 Task: Look for space in Békéscsaba, Hungary from 6th September, 2023 to 10th September, 2023 for 1 adult in price range Rs.9000 to Rs.17000. Place can be private room with 1  bedroom having 1 bed and 1 bathroom. Property type can be house, flat, guest house, hotel. Booking option can be shelf check-in. Required host language is English.
Action: Mouse moved to (428, 80)
Screenshot: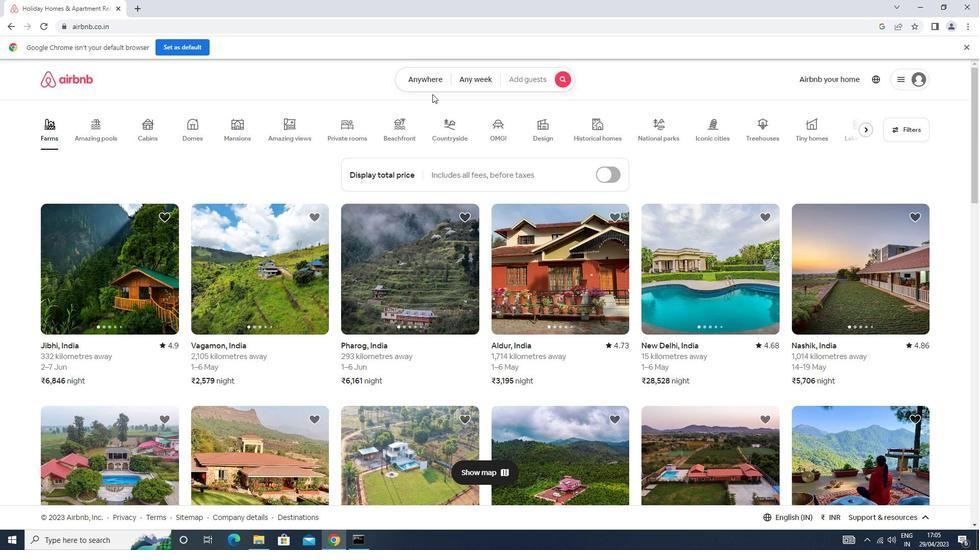 
Action: Mouse pressed left at (428, 80)
Screenshot: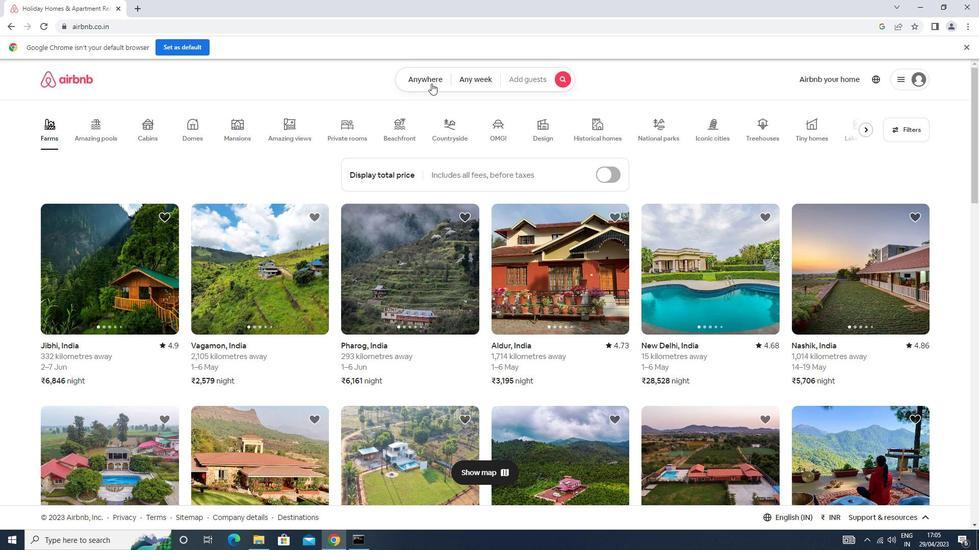 
Action: Mouse moved to (386, 122)
Screenshot: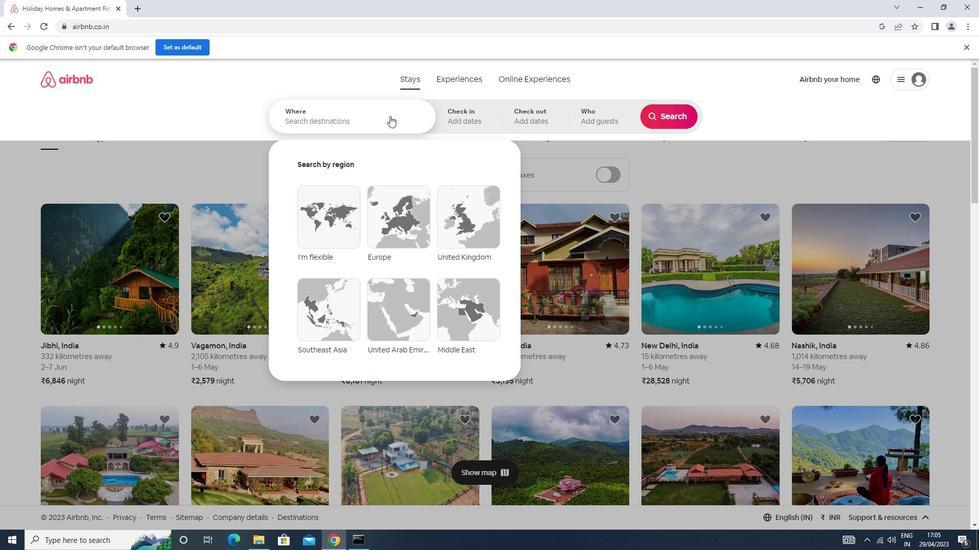 
Action: Mouse pressed left at (386, 122)
Screenshot: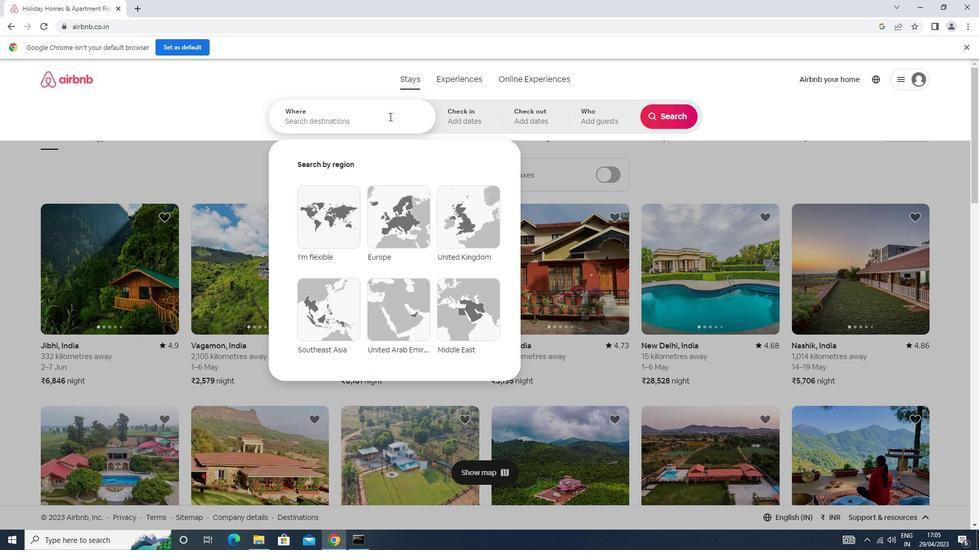 
Action: Mouse moved to (386, 123)
Screenshot: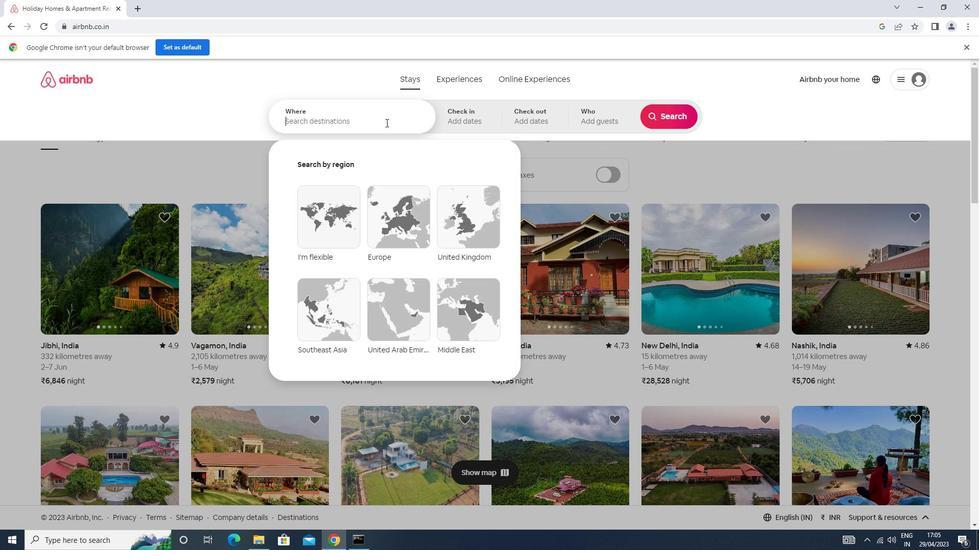 
Action: Key pressed <Key.caps_lock>b<Key.caps_lock>ekescsaba<Key.enter>
Screenshot: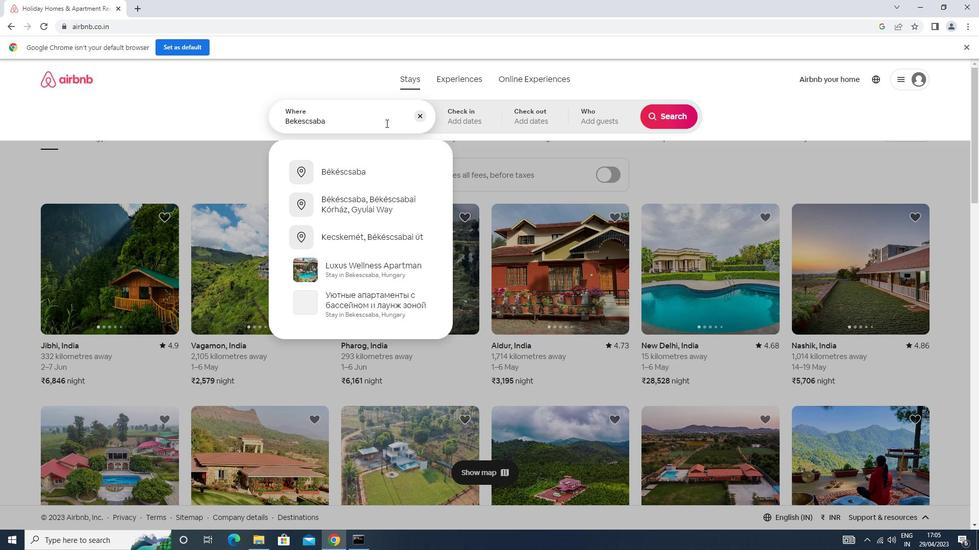 
Action: Mouse moved to (668, 195)
Screenshot: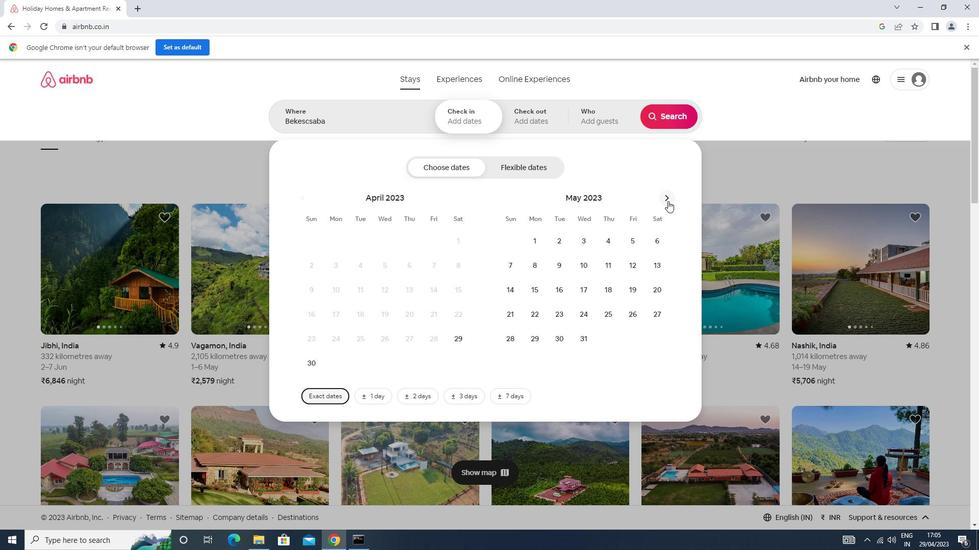 
Action: Mouse pressed left at (668, 195)
Screenshot: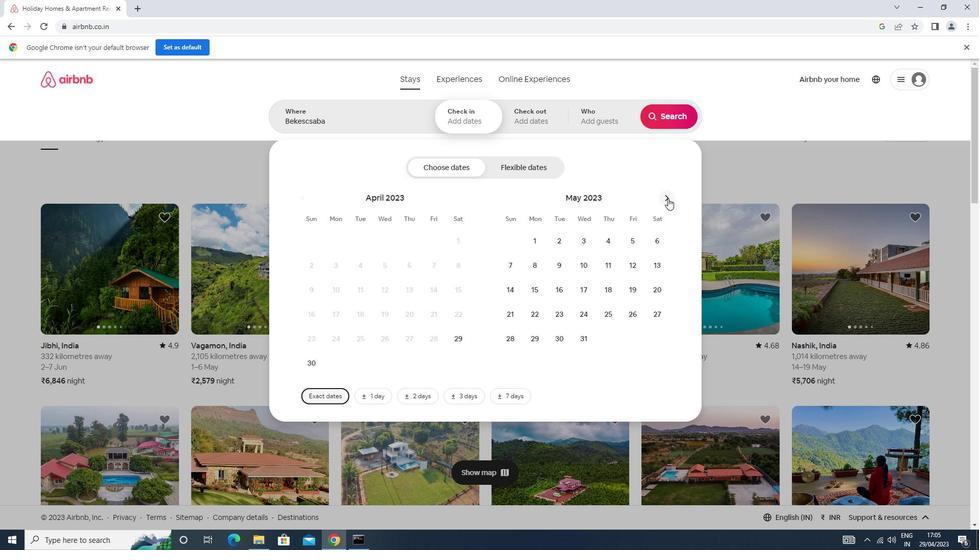 
Action: Mouse moved to (668, 195)
Screenshot: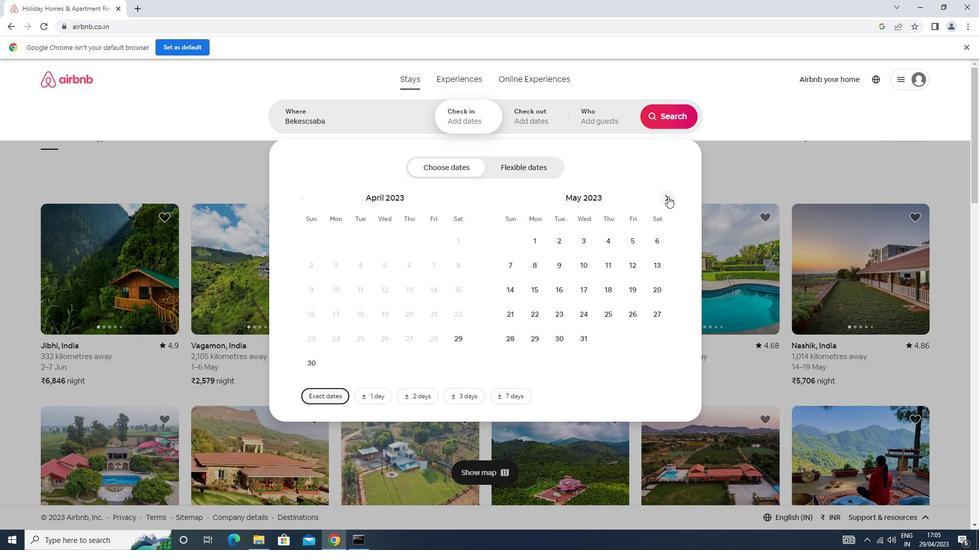 
Action: Mouse pressed left at (668, 195)
Screenshot: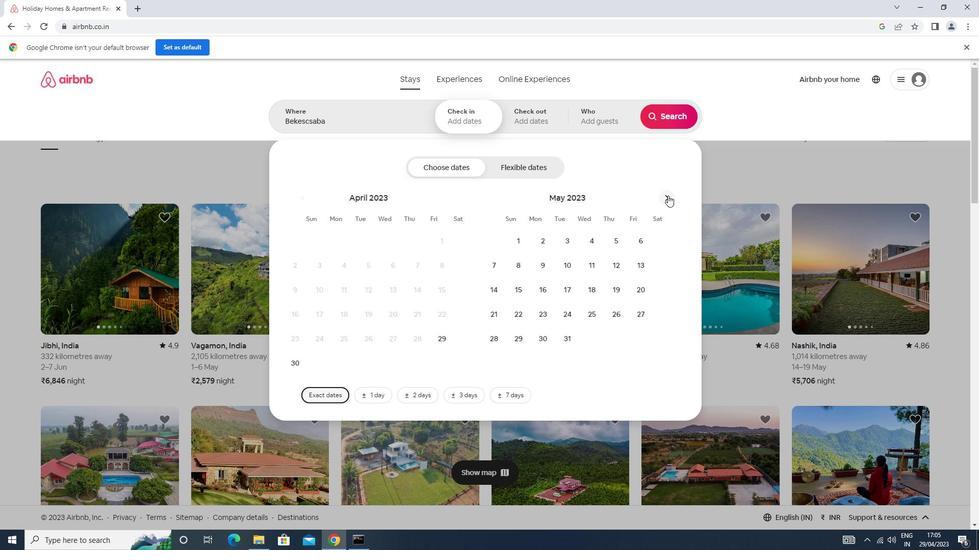 
Action: Mouse moved to (668, 196)
Screenshot: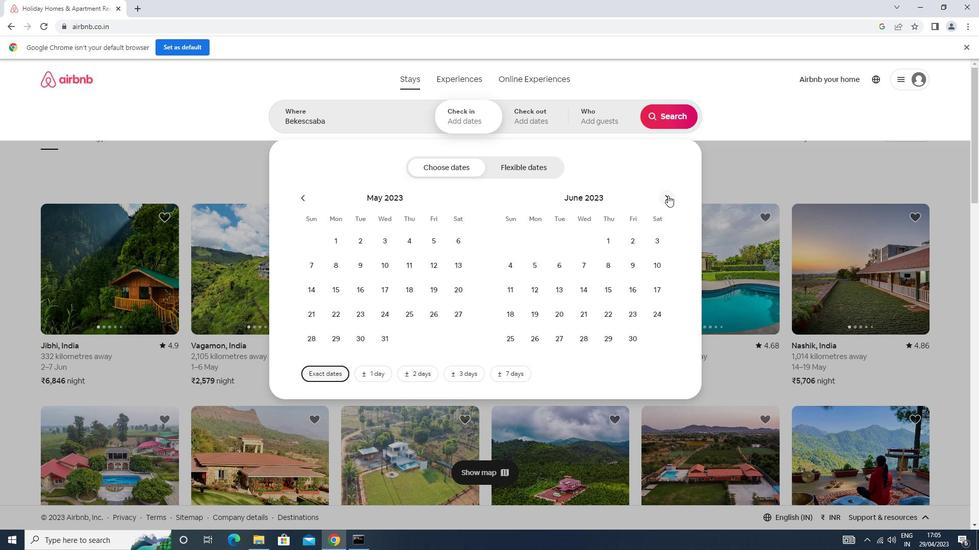 
Action: Mouse pressed left at (668, 196)
Screenshot: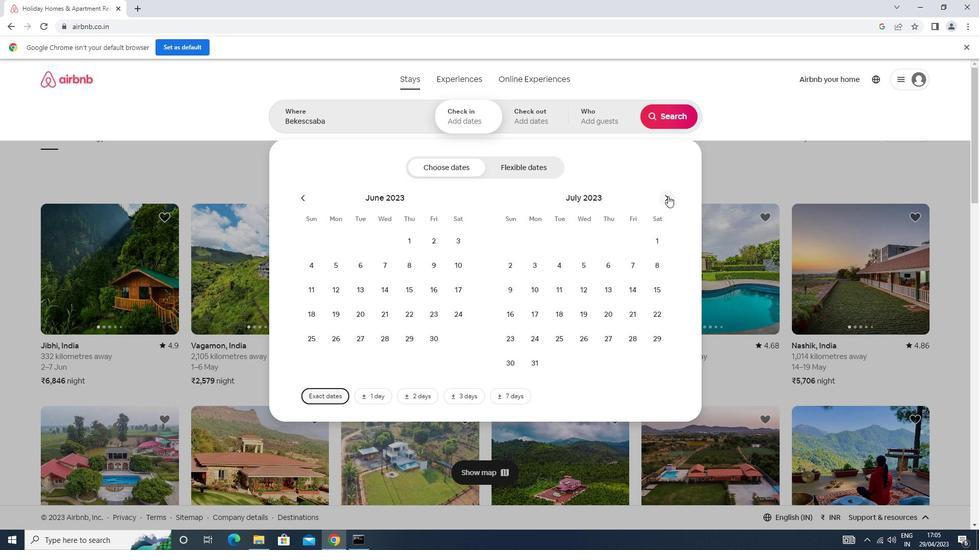 
Action: Mouse pressed left at (668, 196)
Screenshot: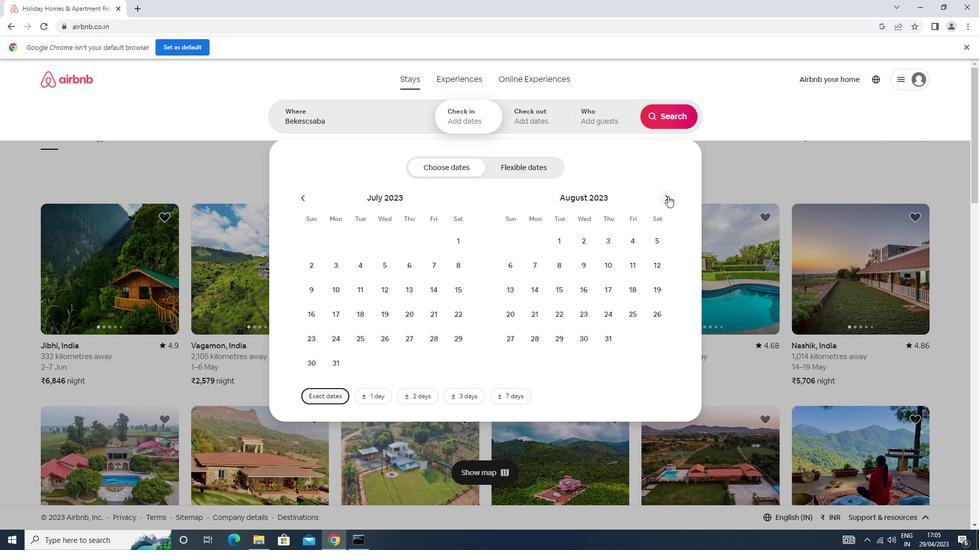 
Action: Mouse moved to (588, 264)
Screenshot: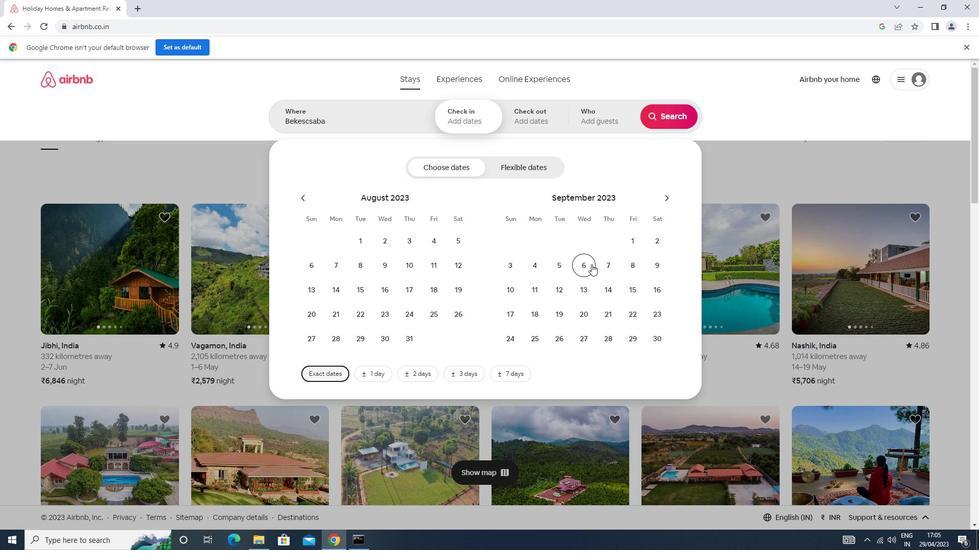 
Action: Mouse pressed left at (588, 264)
Screenshot: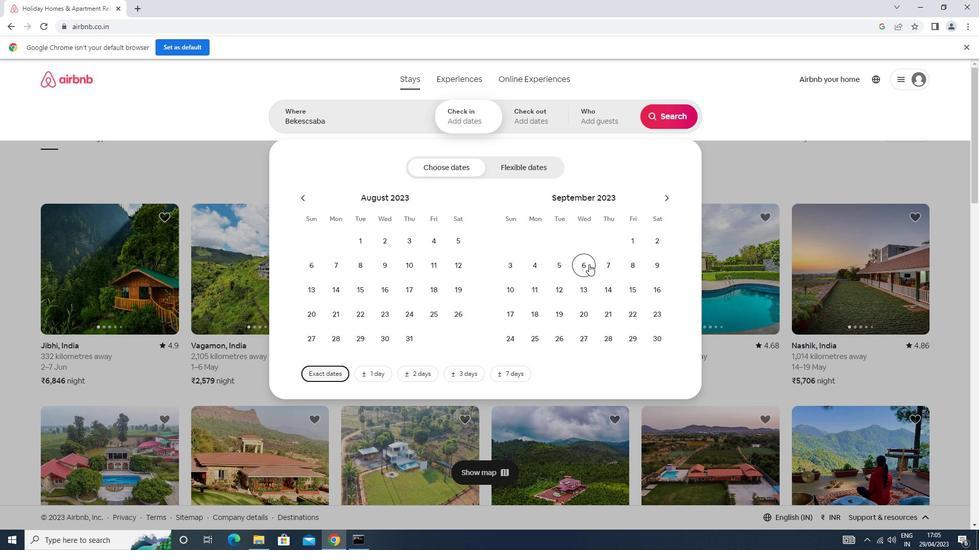 
Action: Mouse moved to (509, 290)
Screenshot: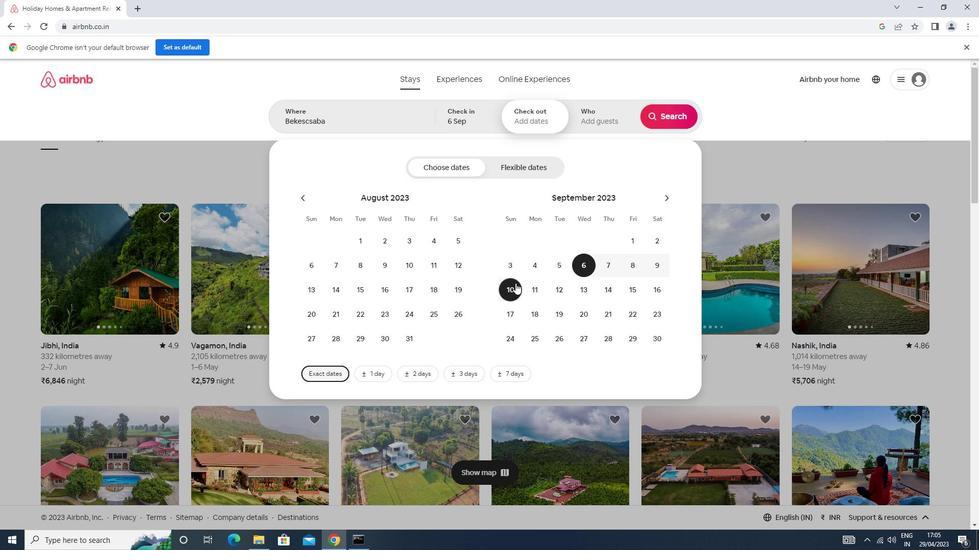 
Action: Mouse pressed left at (509, 290)
Screenshot: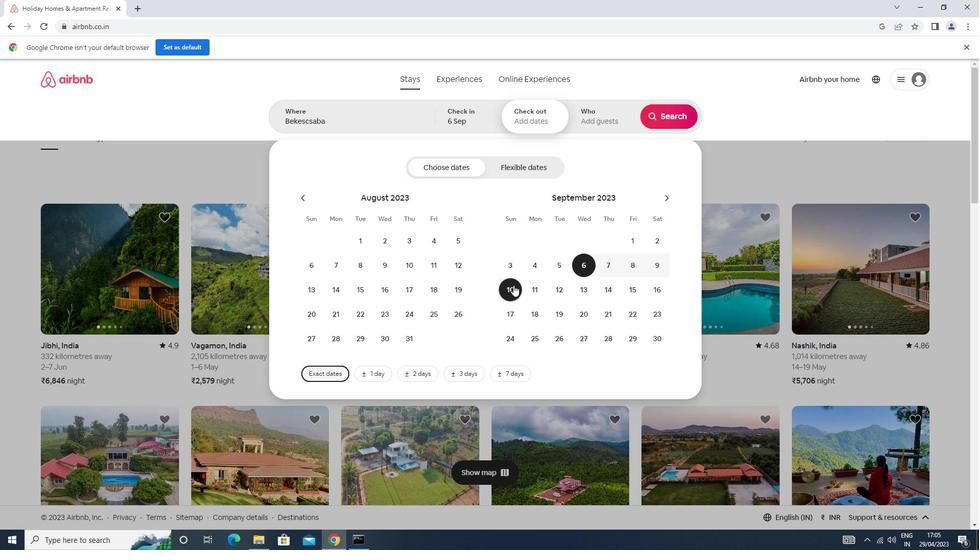 
Action: Mouse moved to (591, 123)
Screenshot: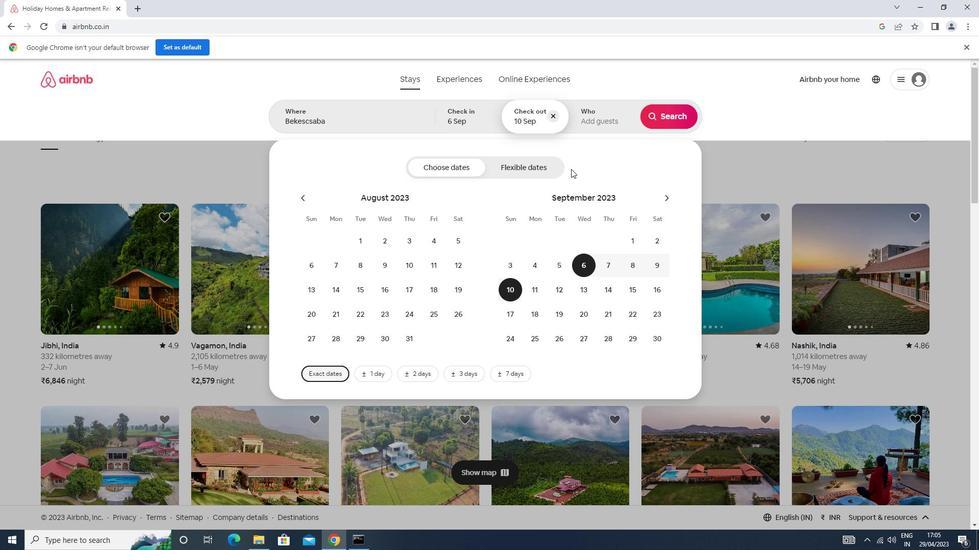 
Action: Mouse pressed left at (591, 123)
Screenshot: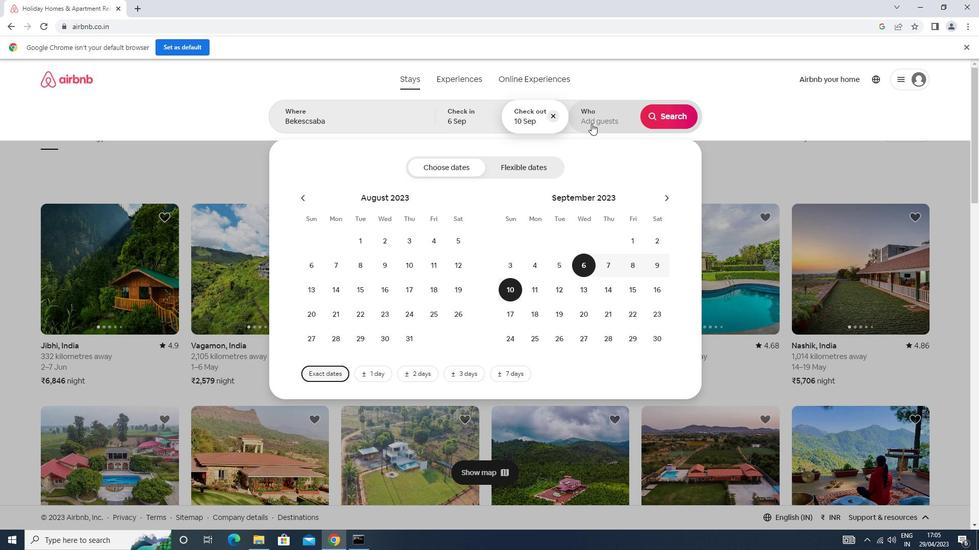 
Action: Mouse moved to (673, 168)
Screenshot: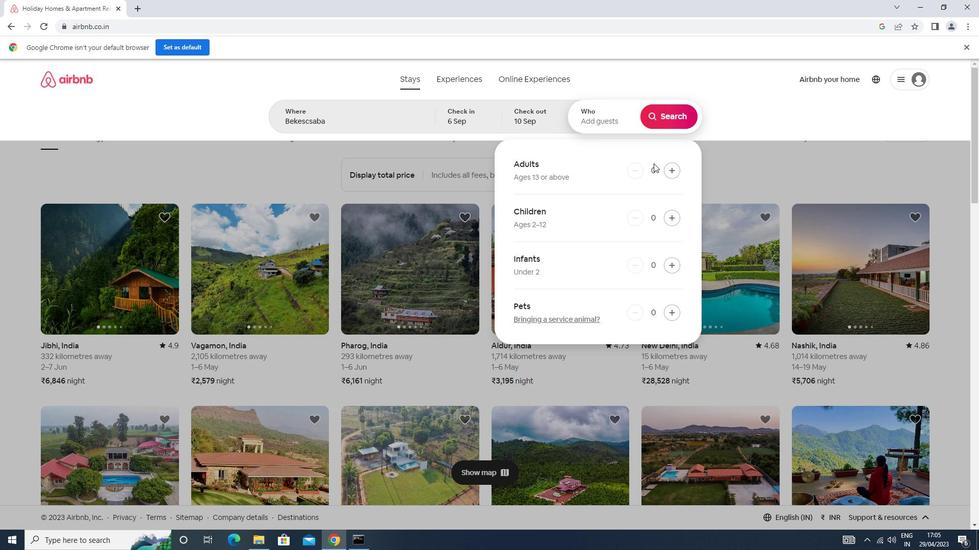 
Action: Mouse pressed left at (673, 168)
Screenshot: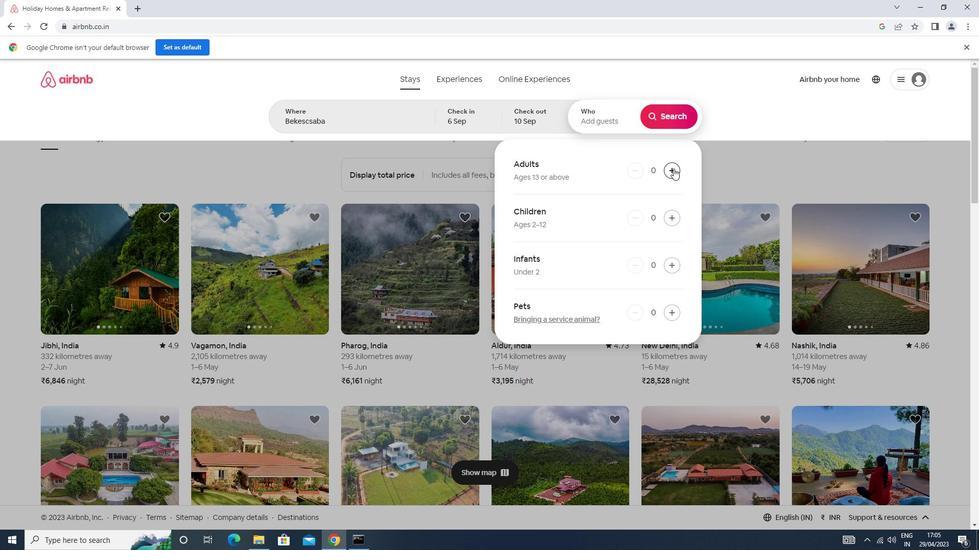 
Action: Mouse moved to (676, 115)
Screenshot: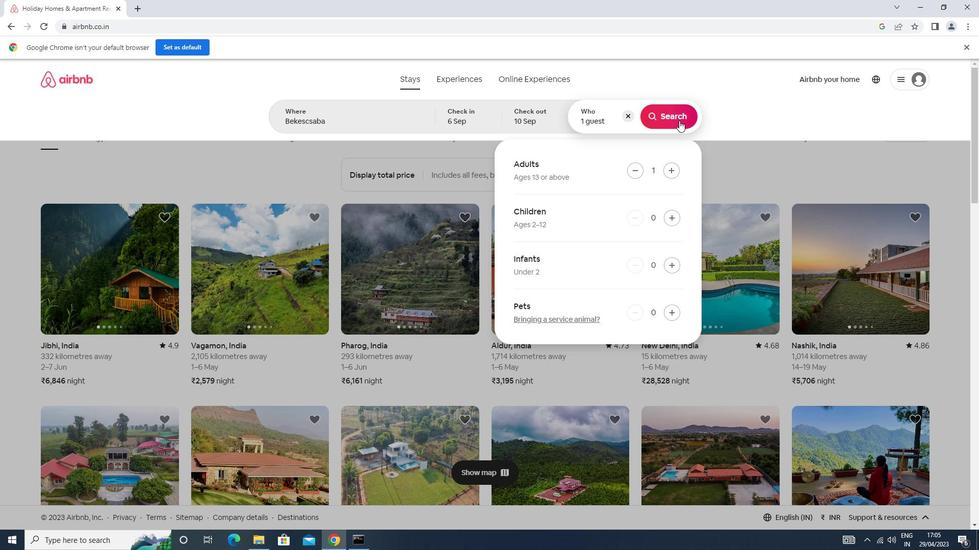 
Action: Mouse pressed left at (676, 115)
Screenshot: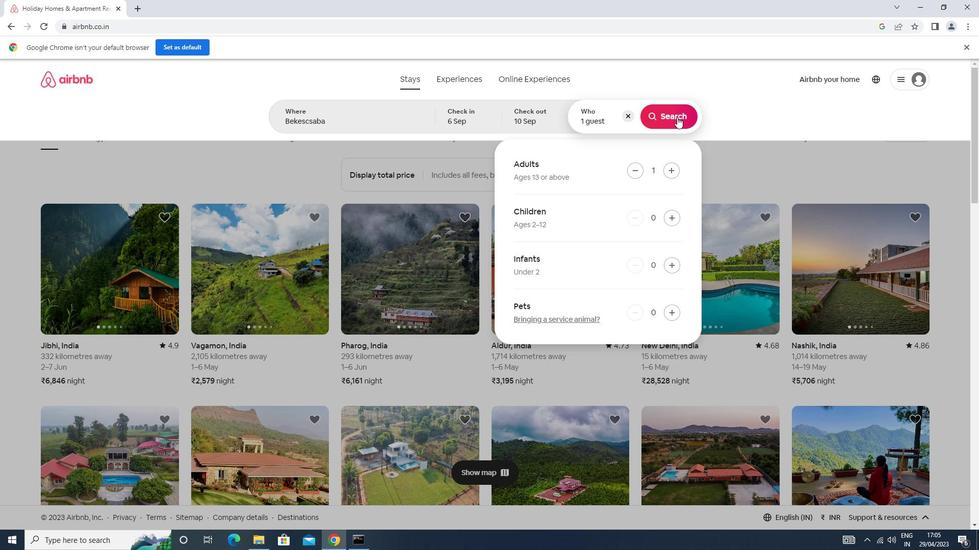 
Action: Mouse moved to (929, 117)
Screenshot: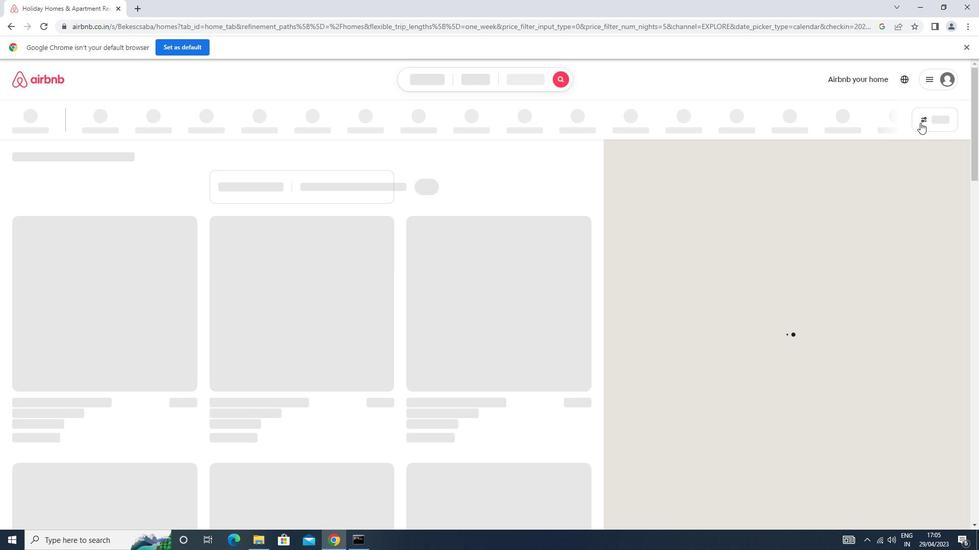 
Action: Mouse pressed left at (929, 117)
Screenshot: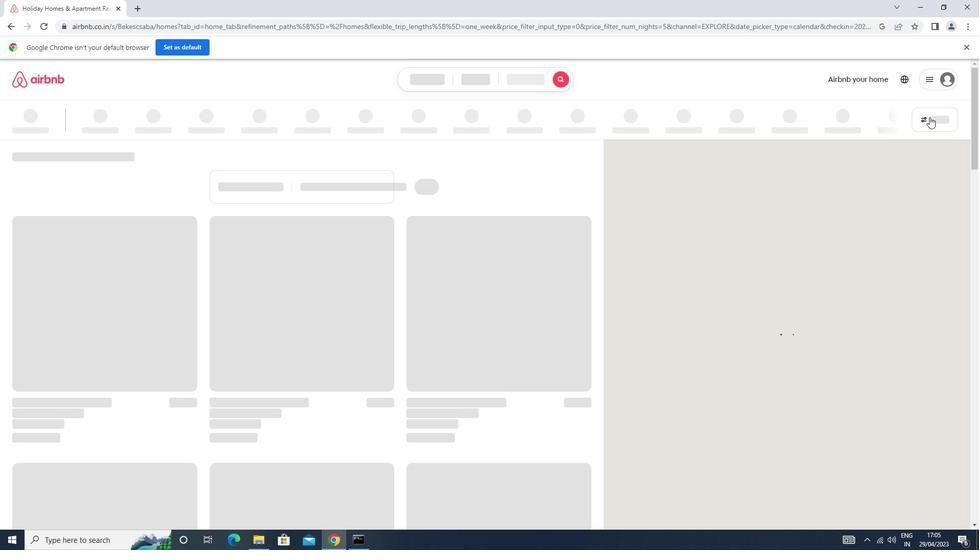 
Action: Mouse pressed left at (929, 117)
Screenshot: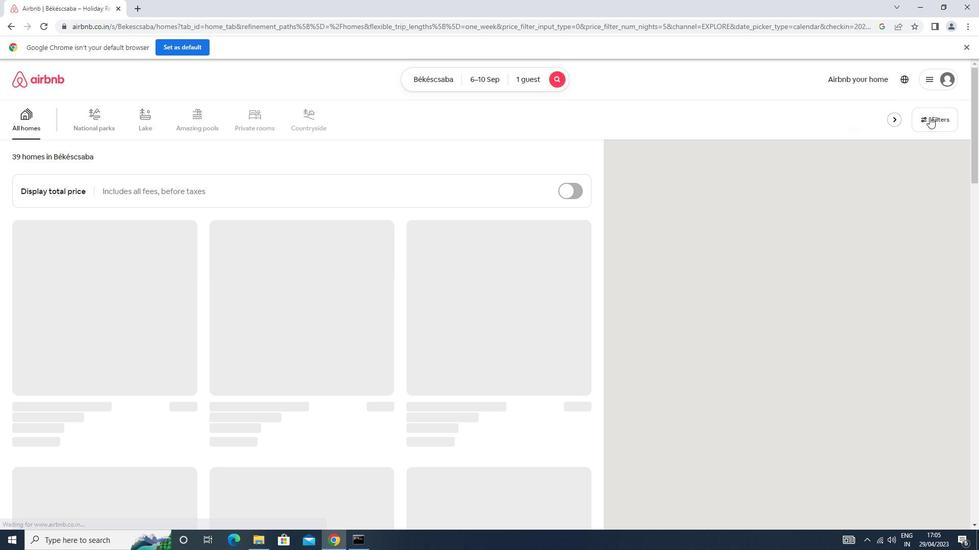 
Action: Mouse moved to (408, 245)
Screenshot: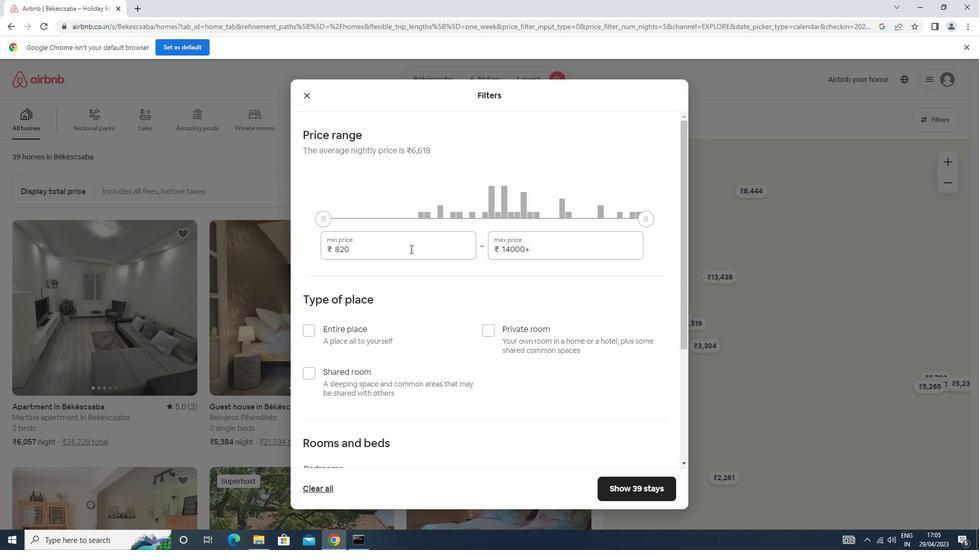 
Action: Mouse pressed left at (408, 245)
Screenshot: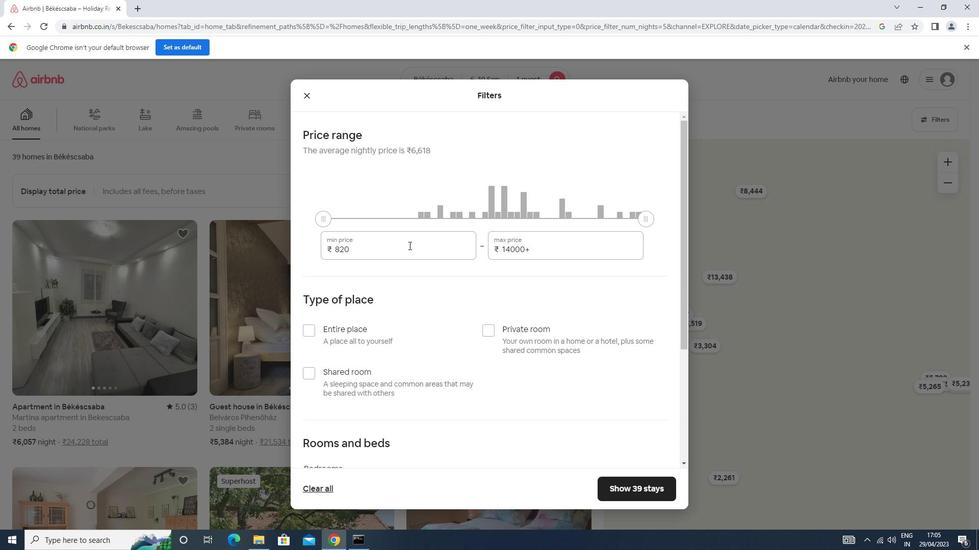 
Action: Key pressed <Key.backspace><Key.backspace><Key.backspace><Key.backspace><Key.backspace><Key.backspace><Key.backspace><Key.backspace>9000<Key.tab>19<Key.backspace>7000
Screenshot: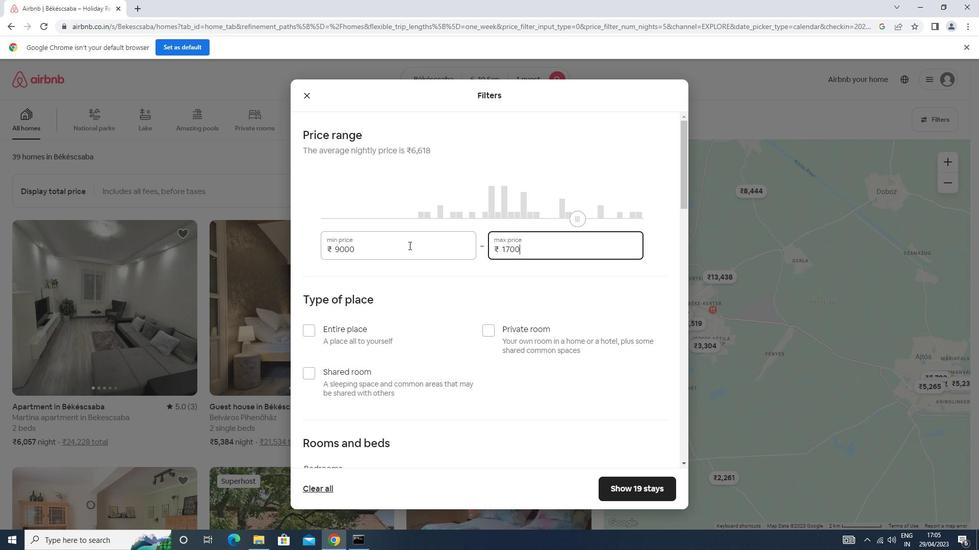 
Action: Mouse scrolled (408, 245) with delta (0, 0)
Screenshot: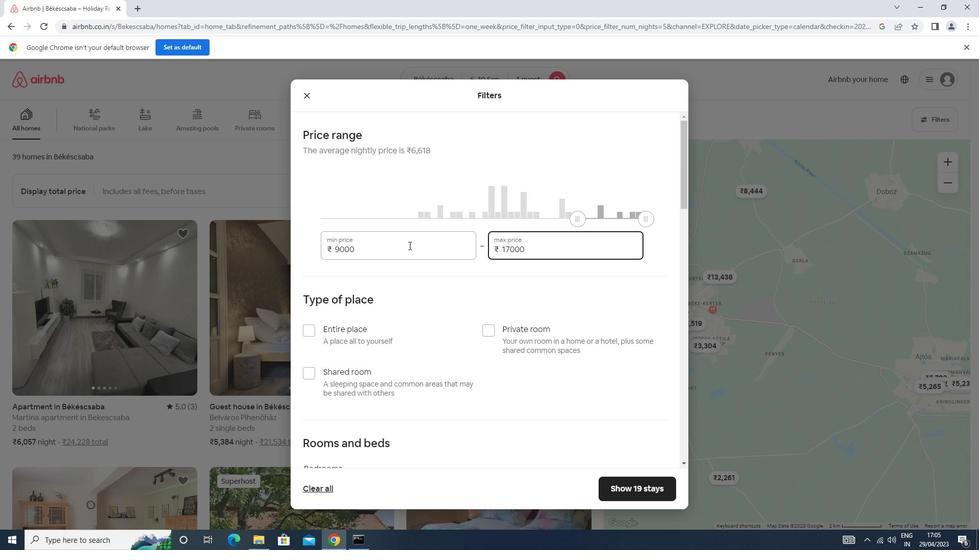 
Action: Mouse scrolled (408, 245) with delta (0, 0)
Screenshot: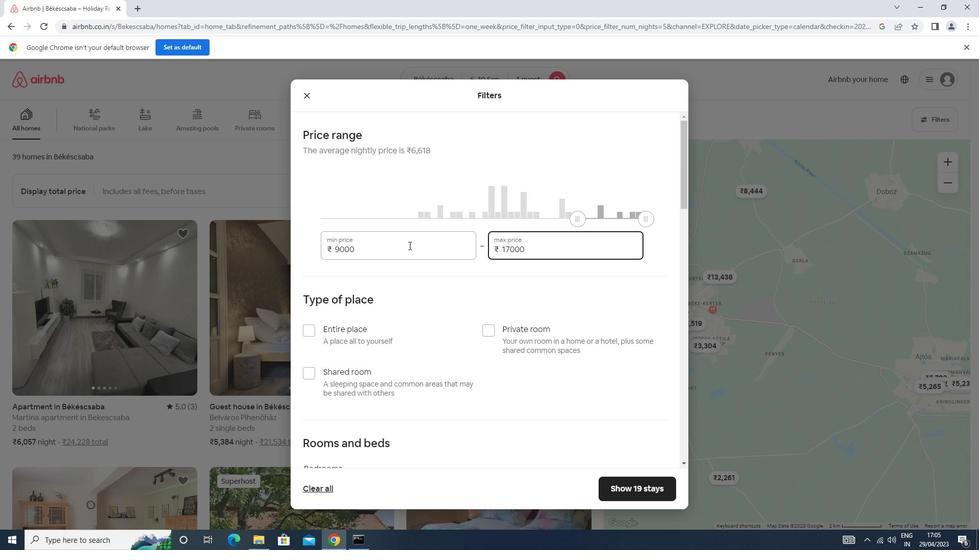 
Action: Mouse moved to (496, 223)
Screenshot: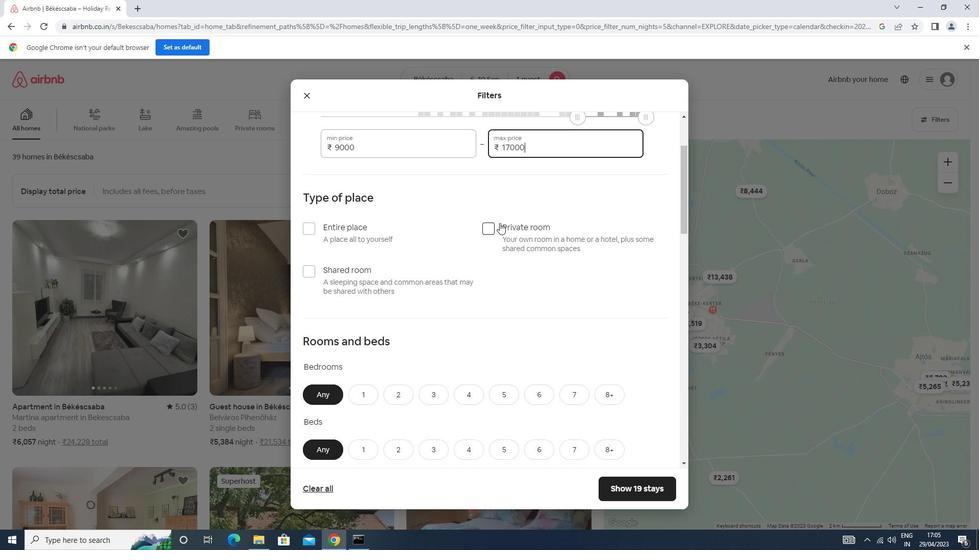 
Action: Mouse pressed left at (496, 223)
Screenshot: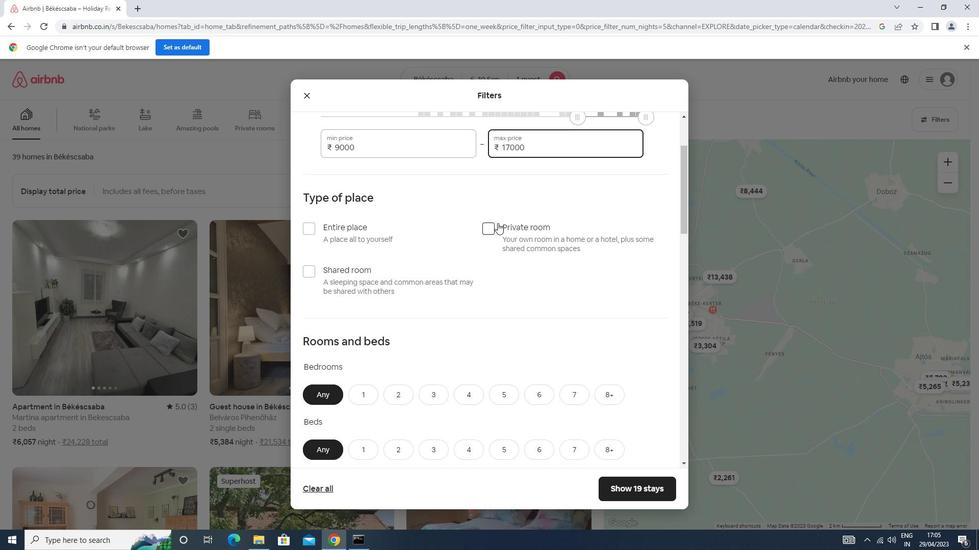 
Action: Mouse moved to (493, 224)
Screenshot: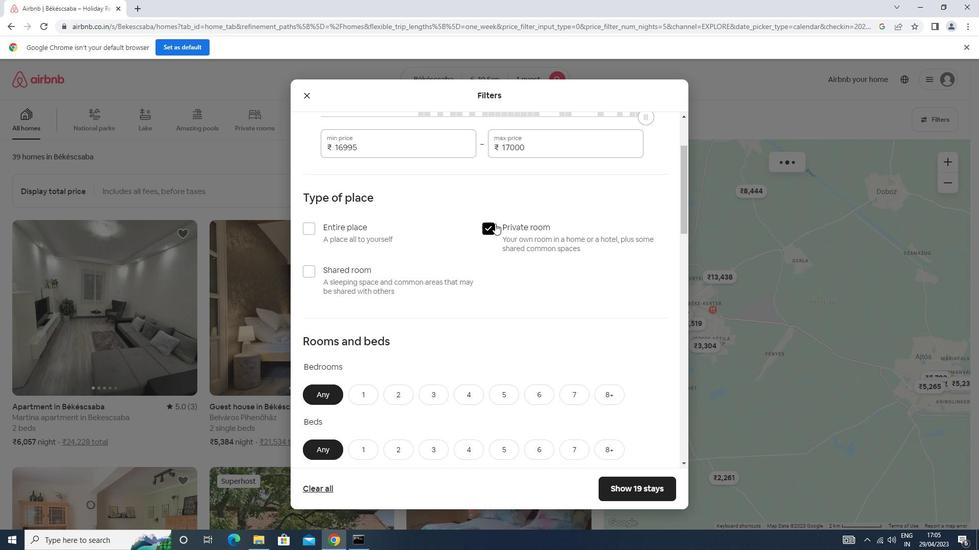 
Action: Mouse scrolled (493, 223) with delta (0, 0)
Screenshot: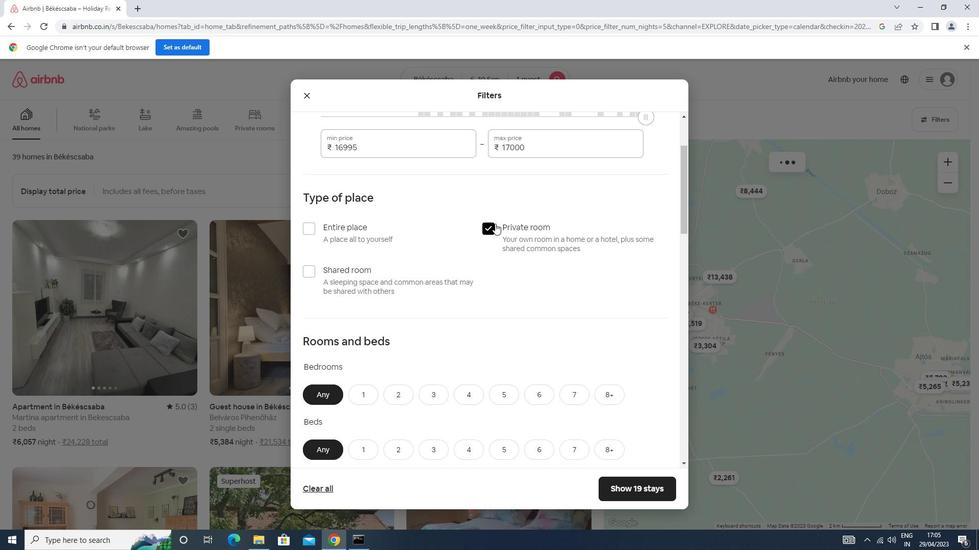 
Action: Mouse moved to (492, 224)
Screenshot: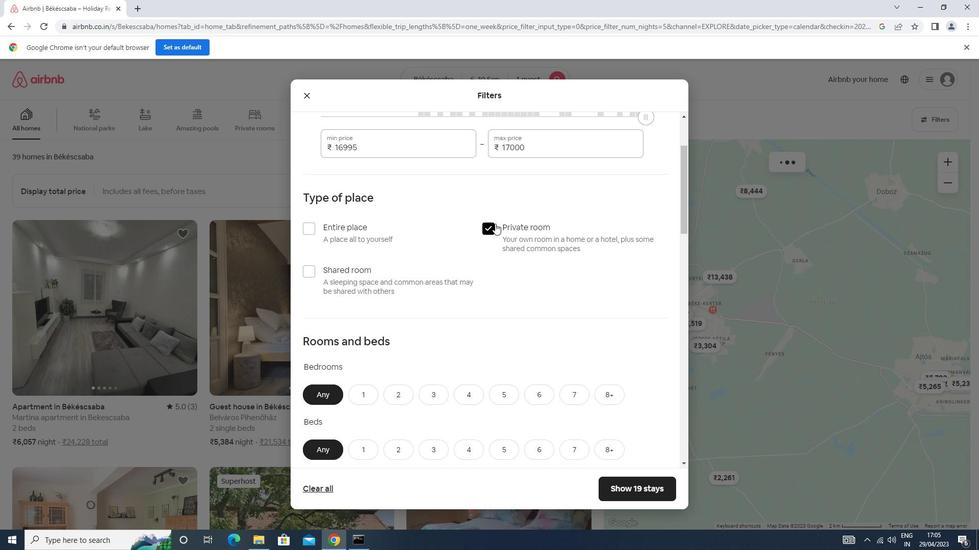 
Action: Mouse scrolled (492, 224) with delta (0, 0)
Screenshot: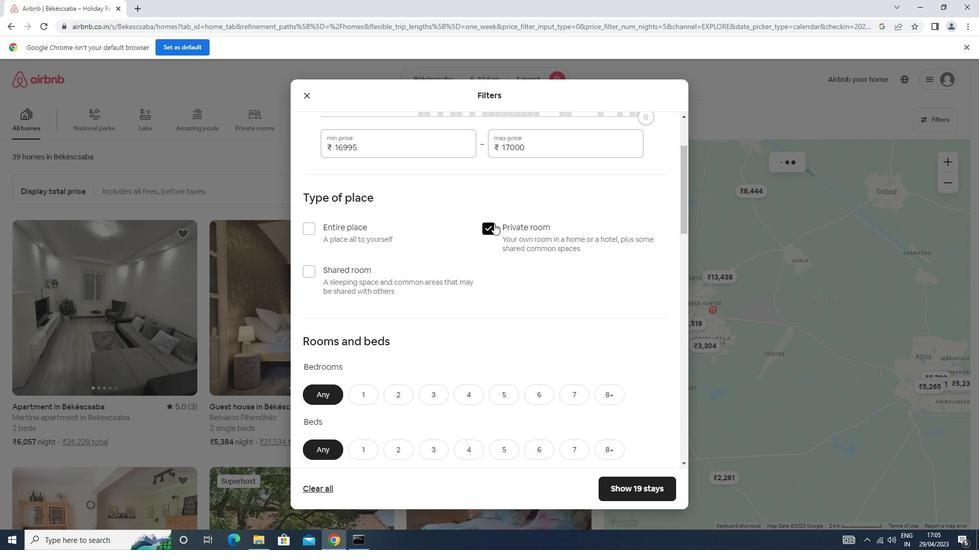 
Action: Mouse moved to (362, 295)
Screenshot: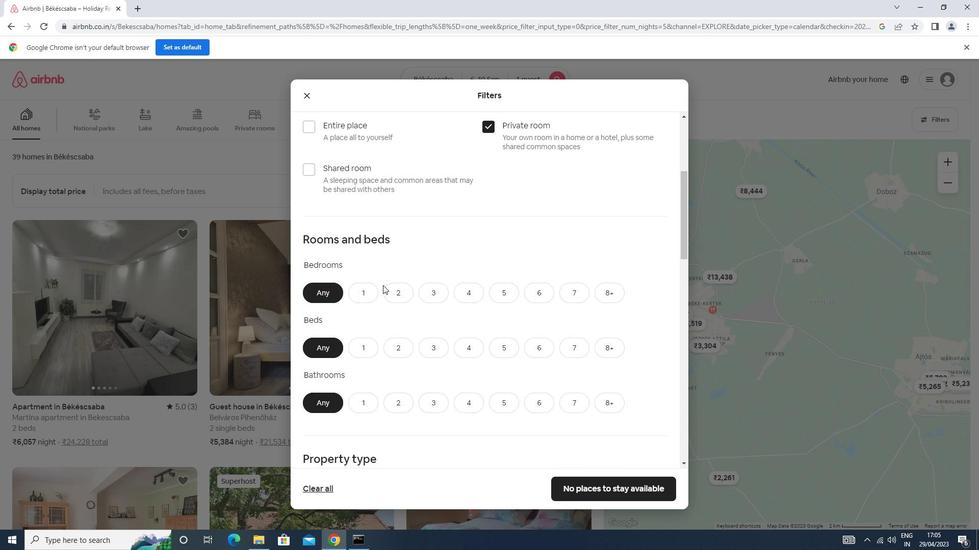 
Action: Mouse pressed left at (362, 295)
Screenshot: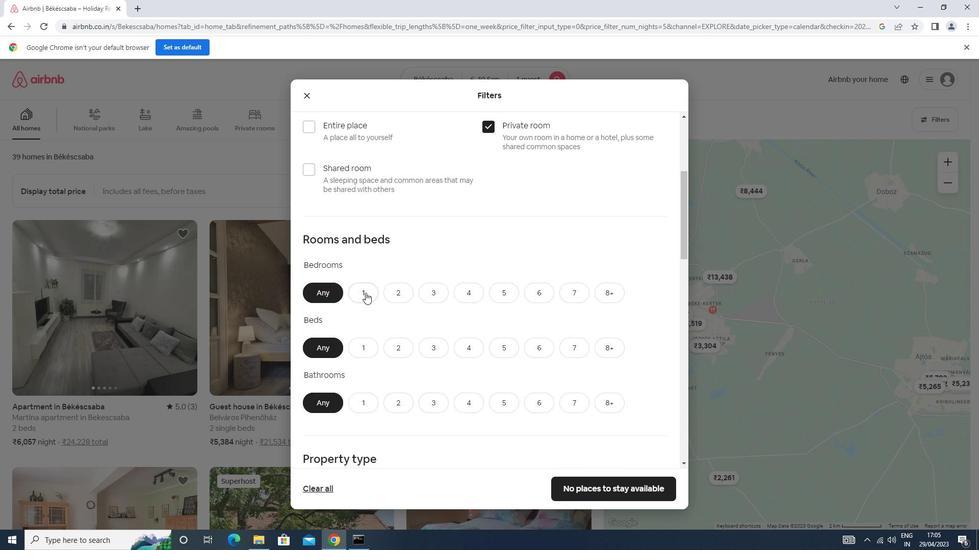 
Action: Mouse moved to (369, 347)
Screenshot: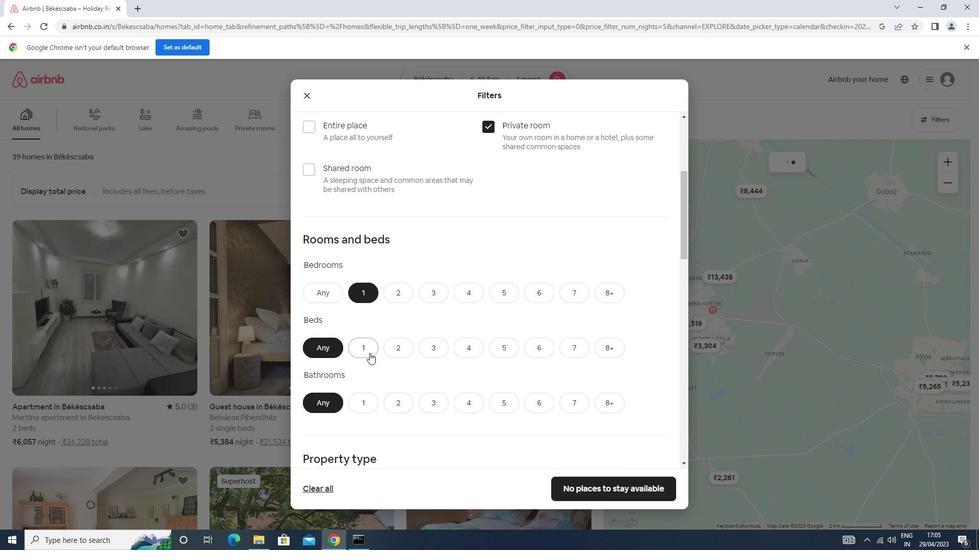 
Action: Mouse pressed left at (369, 347)
Screenshot: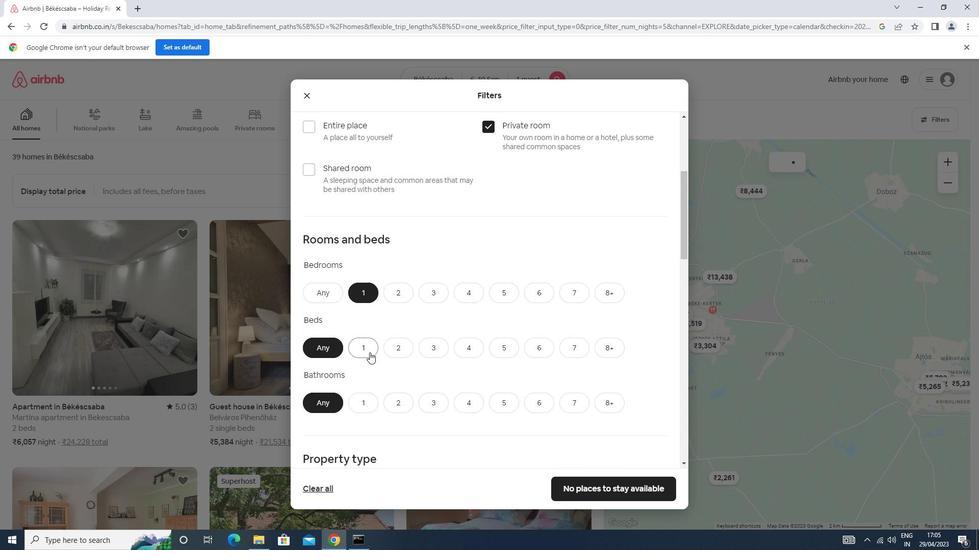 
Action: Mouse moved to (360, 402)
Screenshot: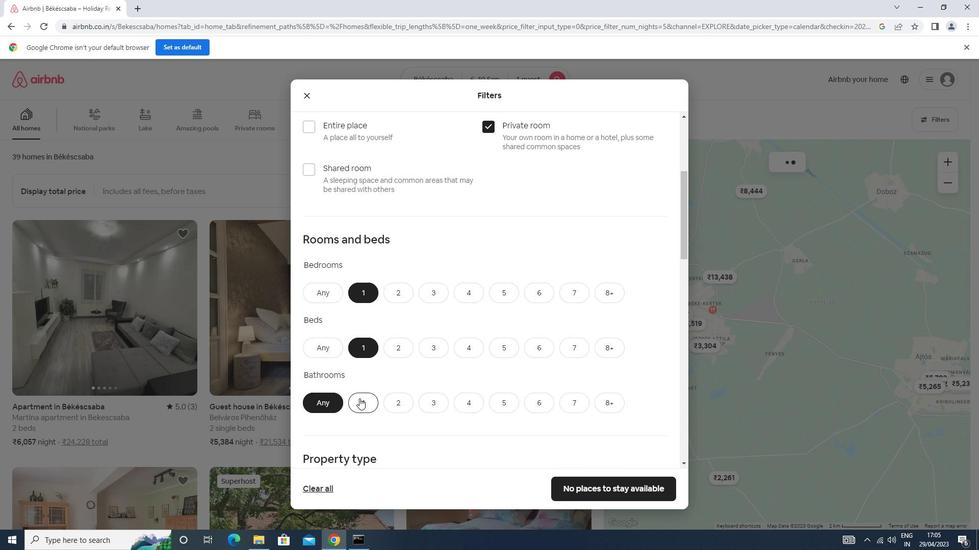 
Action: Mouse pressed left at (360, 402)
Screenshot: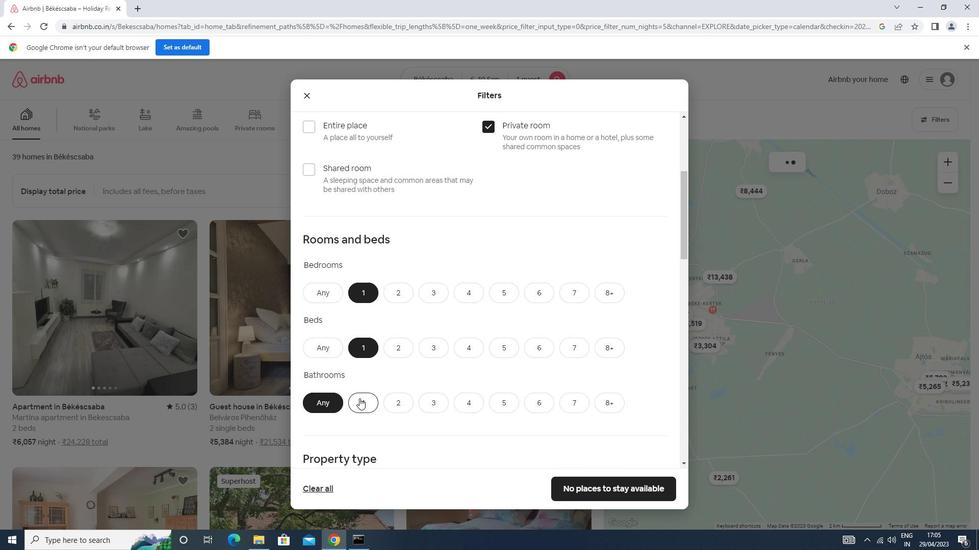 
Action: Mouse moved to (364, 382)
Screenshot: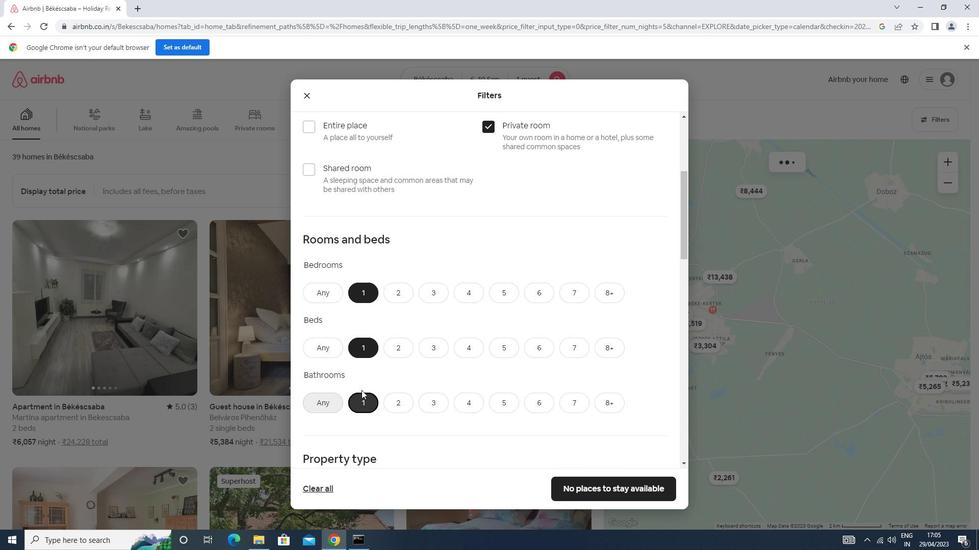 
Action: Mouse scrolled (364, 382) with delta (0, 0)
Screenshot: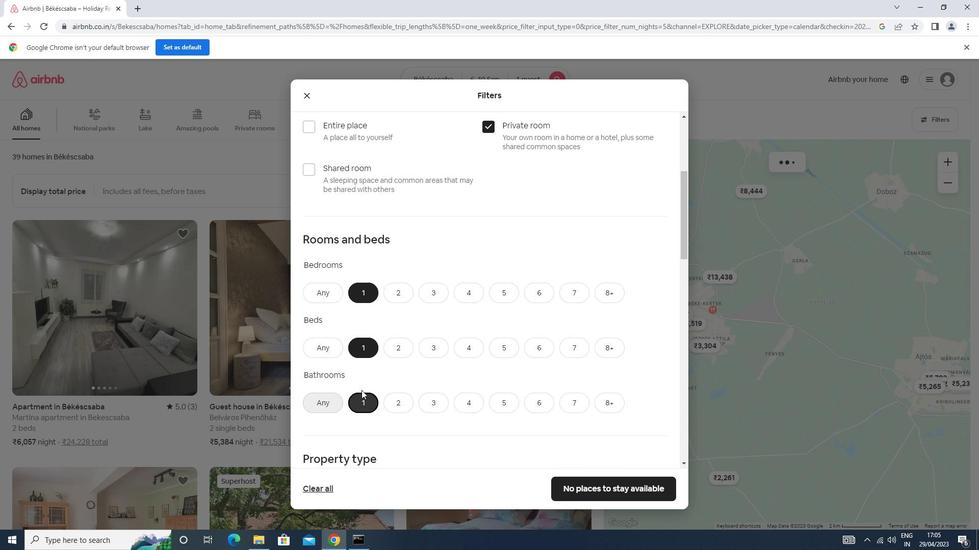 
Action: Mouse moved to (364, 382)
Screenshot: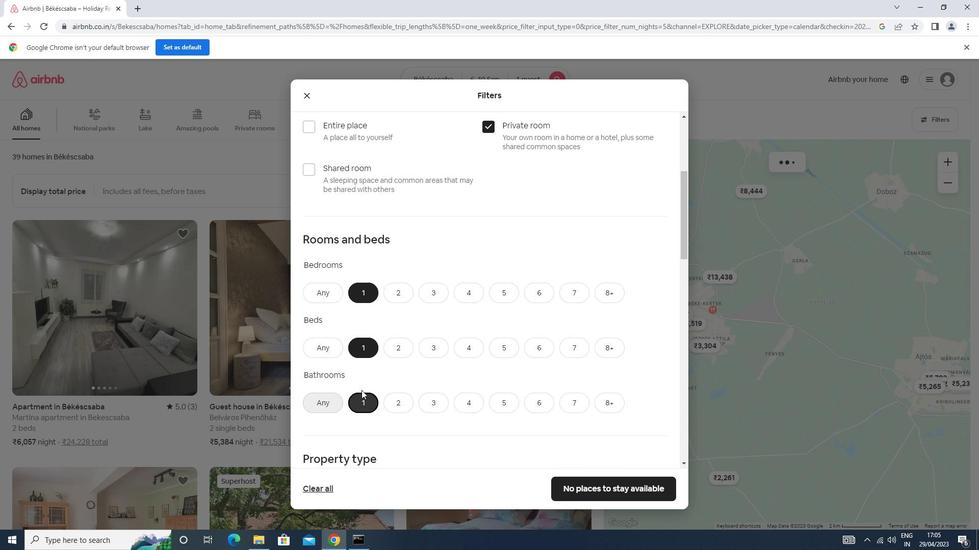
Action: Mouse scrolled (364, 381) with delta (0, 0)
Screenshot: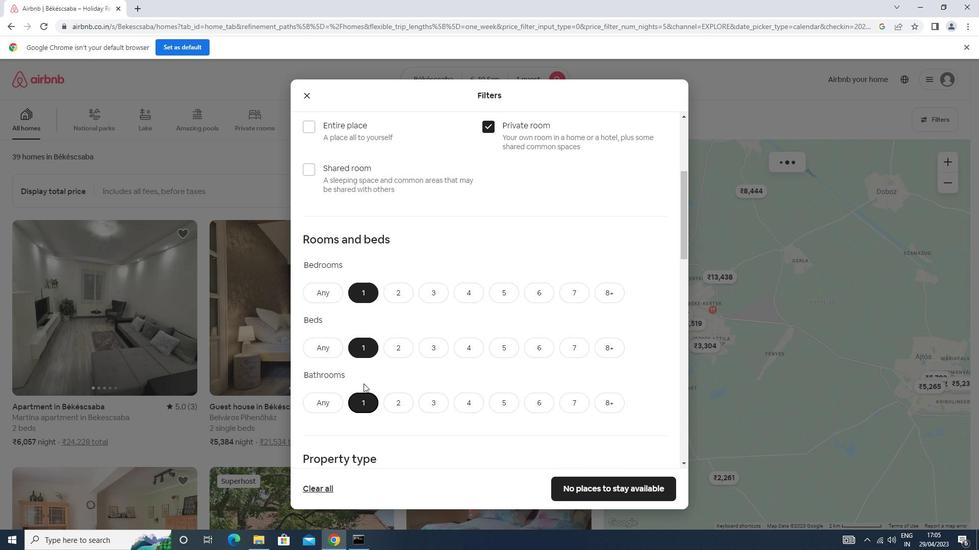 
Action: Mouse moved to (352, 392)
Screenshot: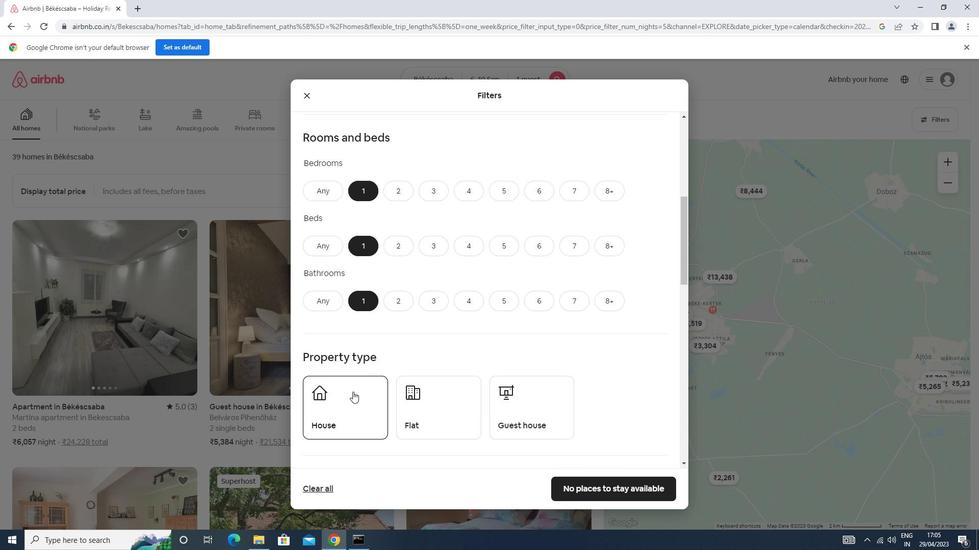 
Action: Mouse pressed left at (352, 392)
Screenshot: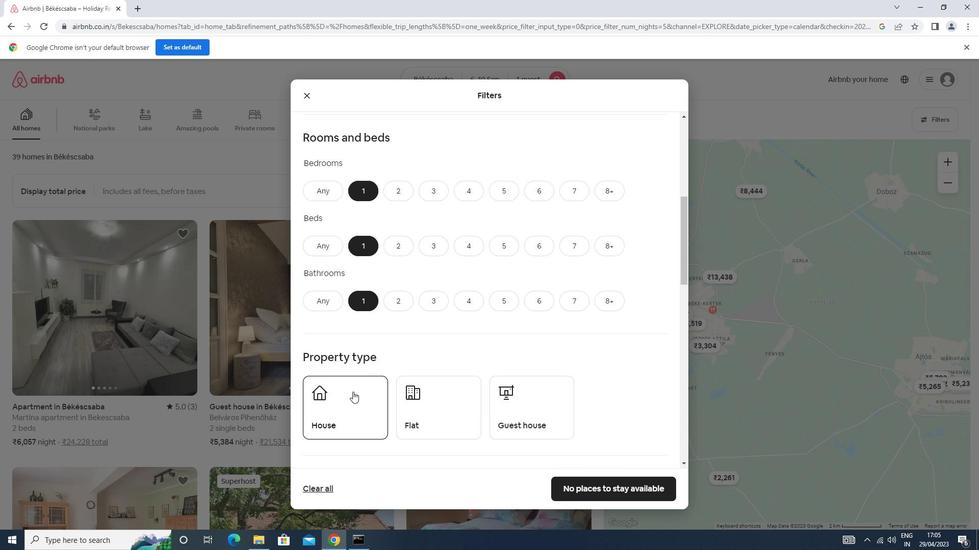 
Action: Mouse moved to (431, 399)
Screenshot: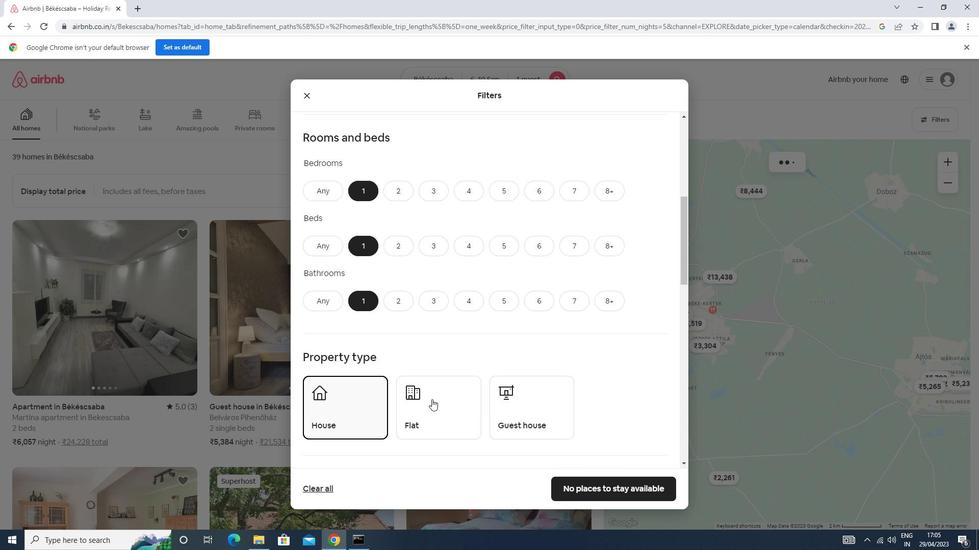 
Action: Mouse pressed left at (431, 399)
Screenshot: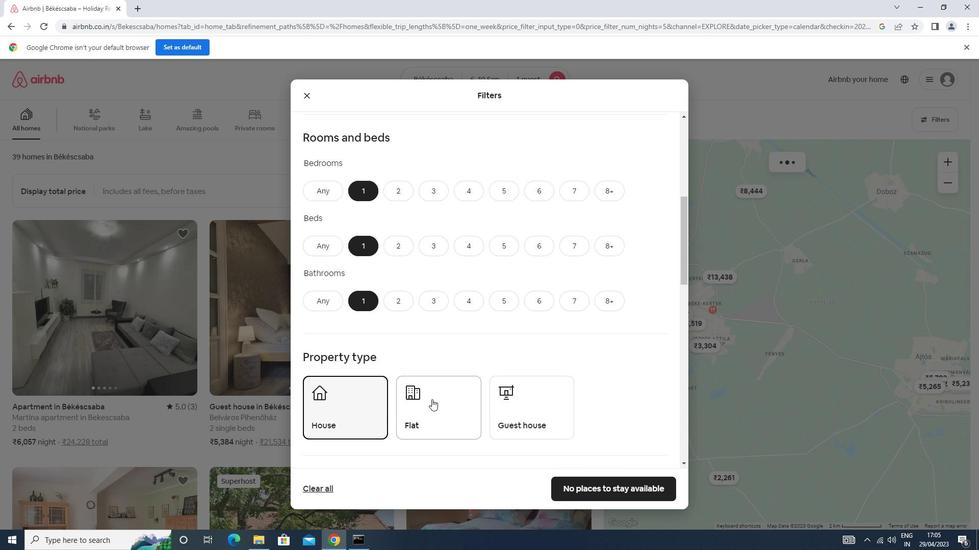
Action: Mouse moved to (514, 401)
Screenshot: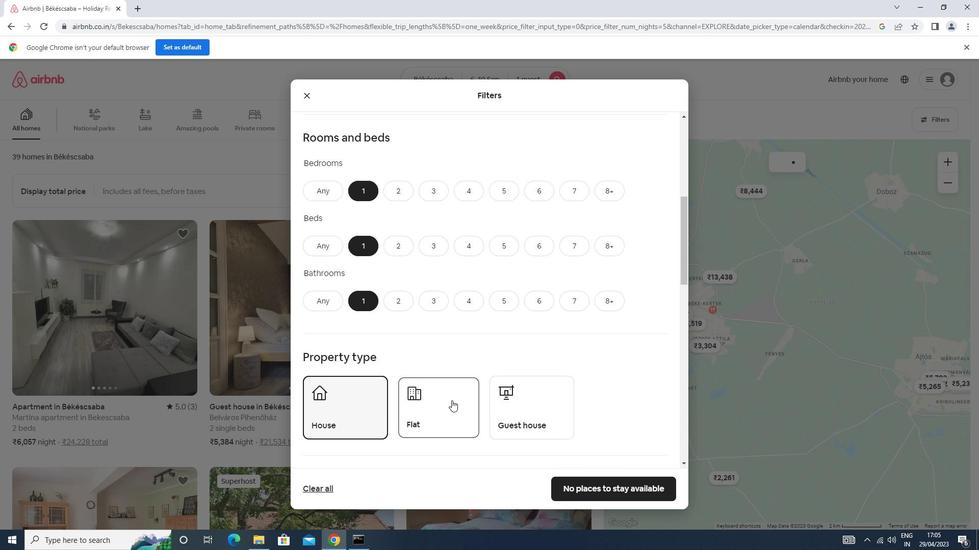 
Action: Mouse pressed left at (514, 401)
Screenshot: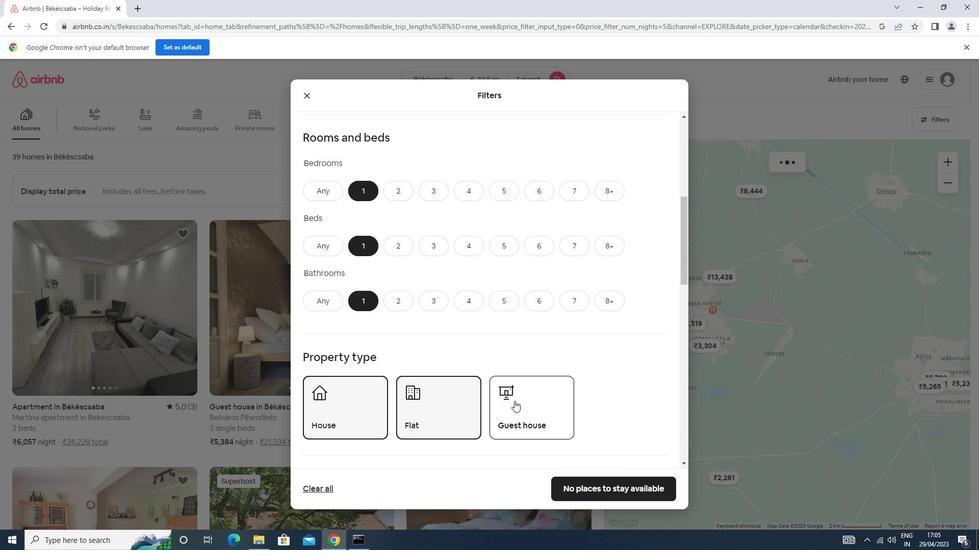 
Action: Mouse moved to (515, 396)
Screenshot: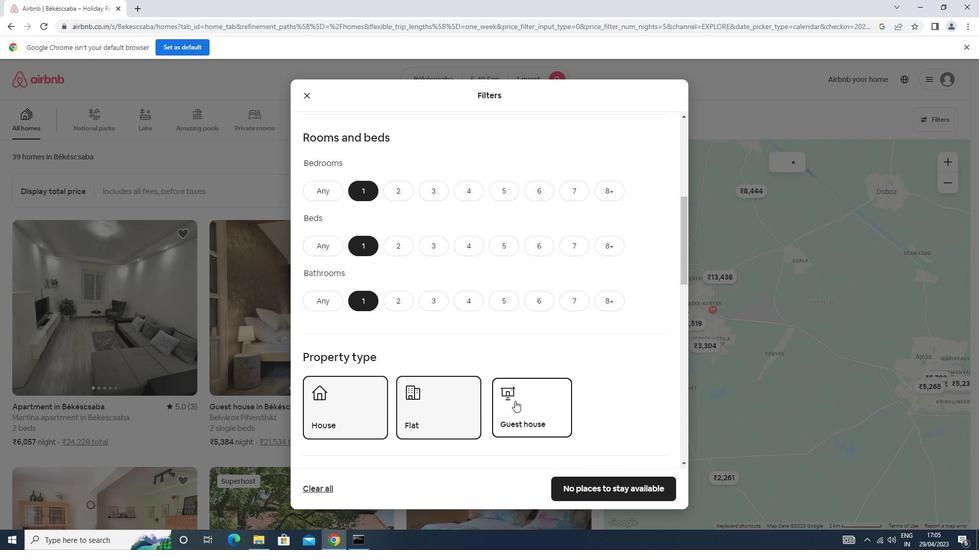 
Action: Mouse scrolled (515, 396) with delta (0, 0)
Screenshot: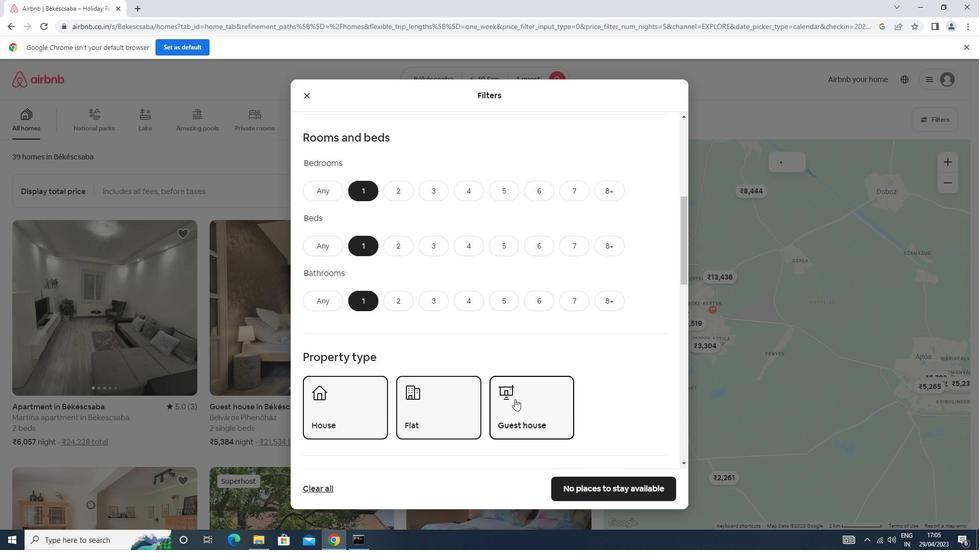 
Action: Mouse scrolled (515, 396) with delta (0, 0)
Screenshot: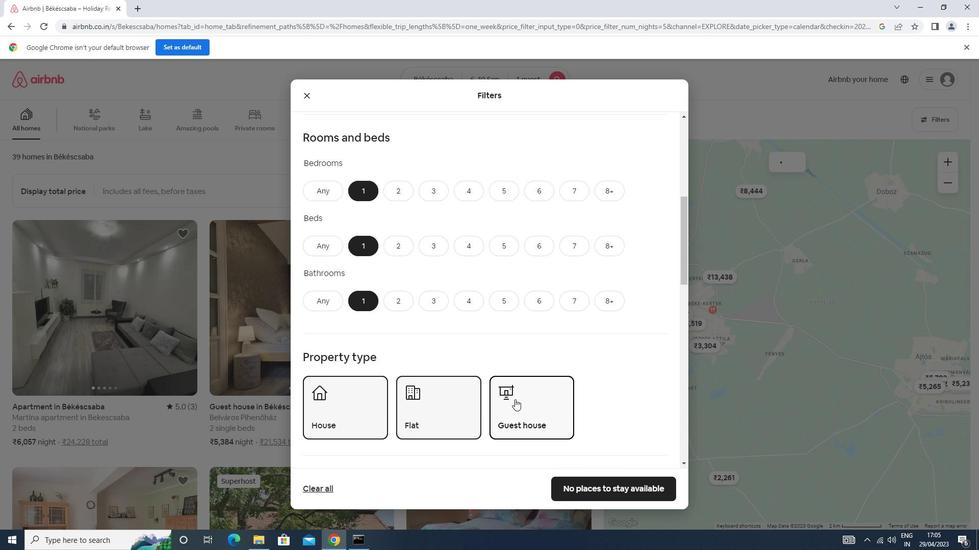 
Action: Mouse moved to (510, 397)
Screenshot: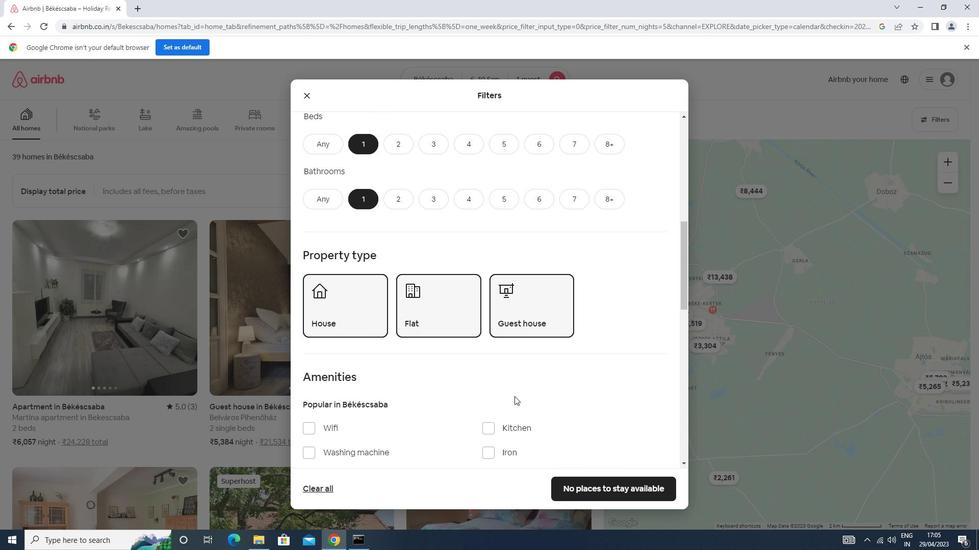 
Action: Mouse scrolled (510, 397) with delta (0, 0)
Screenshot: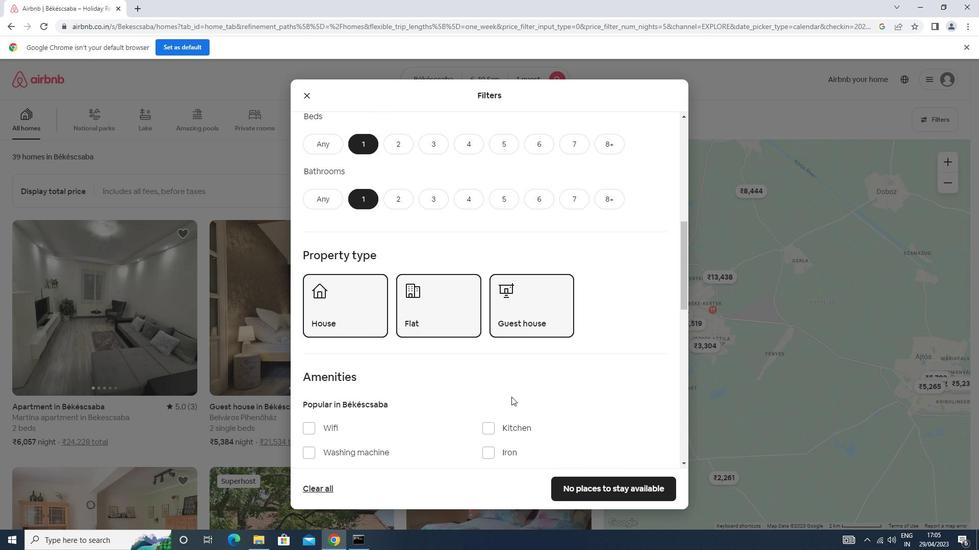 
Action: Mouse scrolled (510, 397) with delta (0, 0)
Screenshot: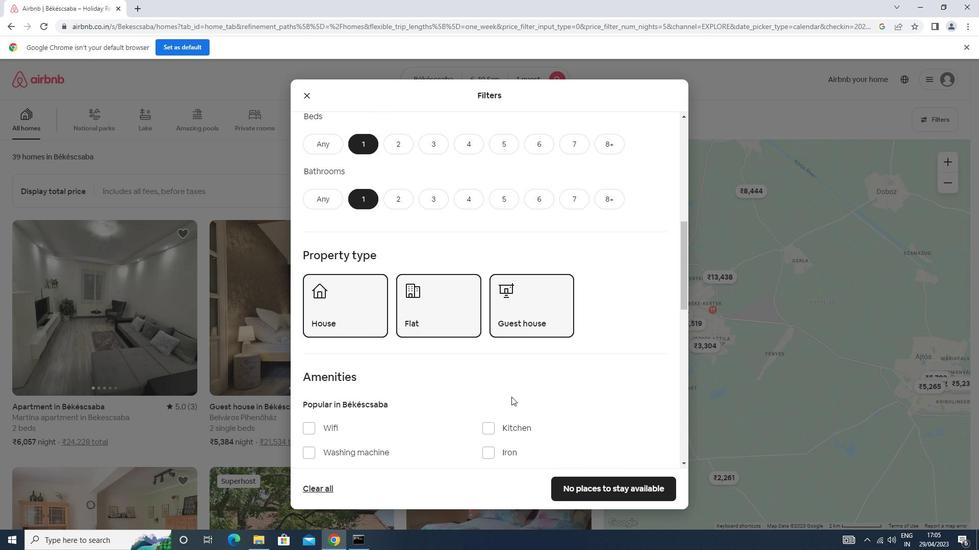 
Action: Mouse scrolled (510, 397) with delta (0, 0)
Screenshot: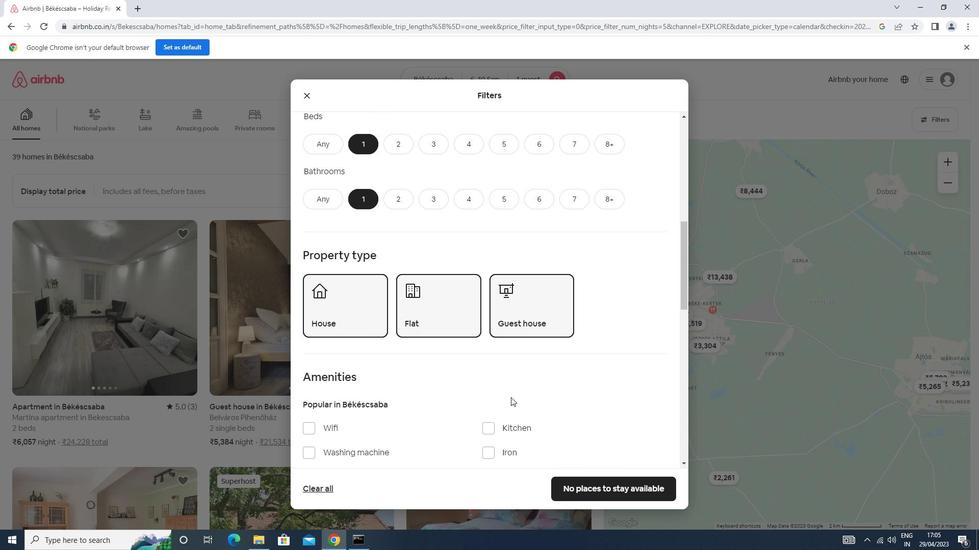 
Action: Mouse scrolled (510, 397) with delta (0, 0)
Screenshot: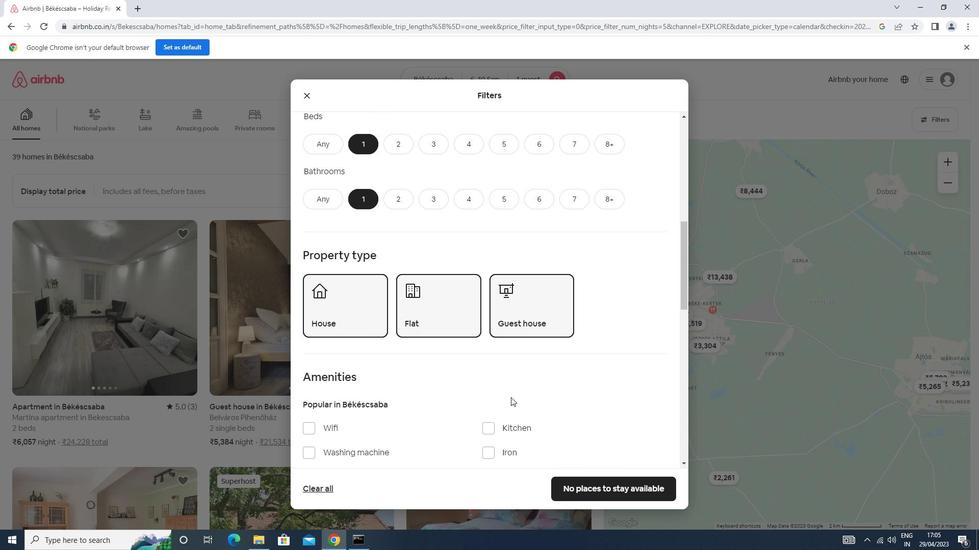 
Action: Mouse scrolled (510, 397) with delta (0, 0)
Screenshot: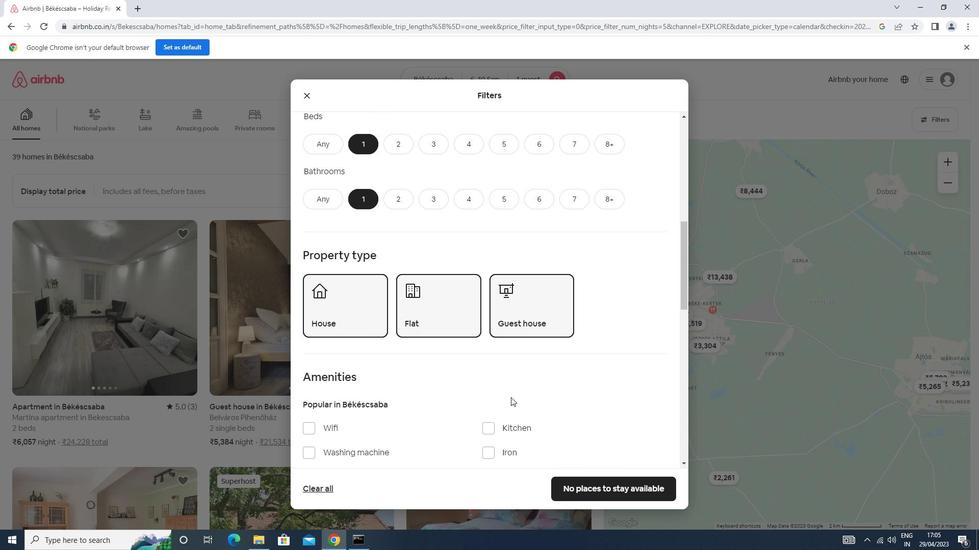 
Action: Mouse moved to (660, 363)
Screenshot: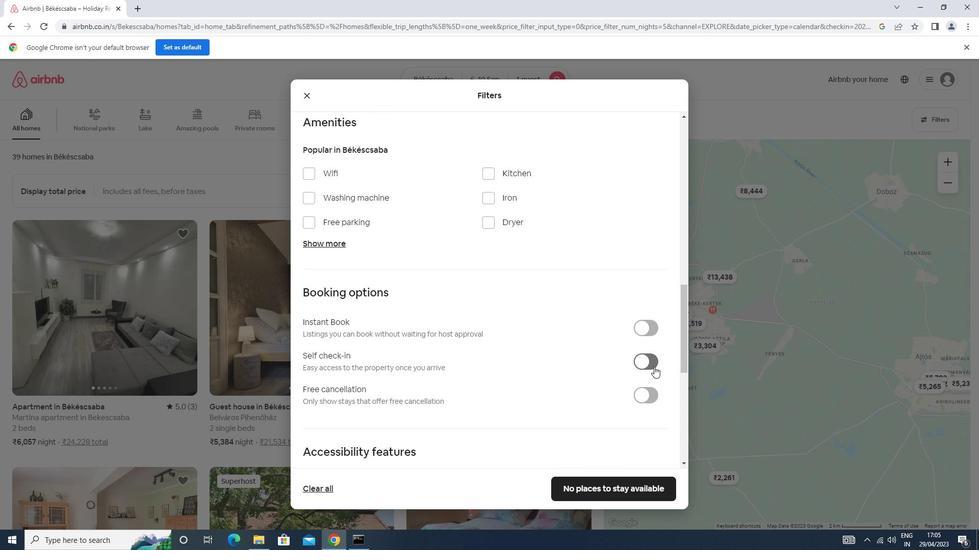 
Action: Mouse pressed left at (660, 363)
Screenshot: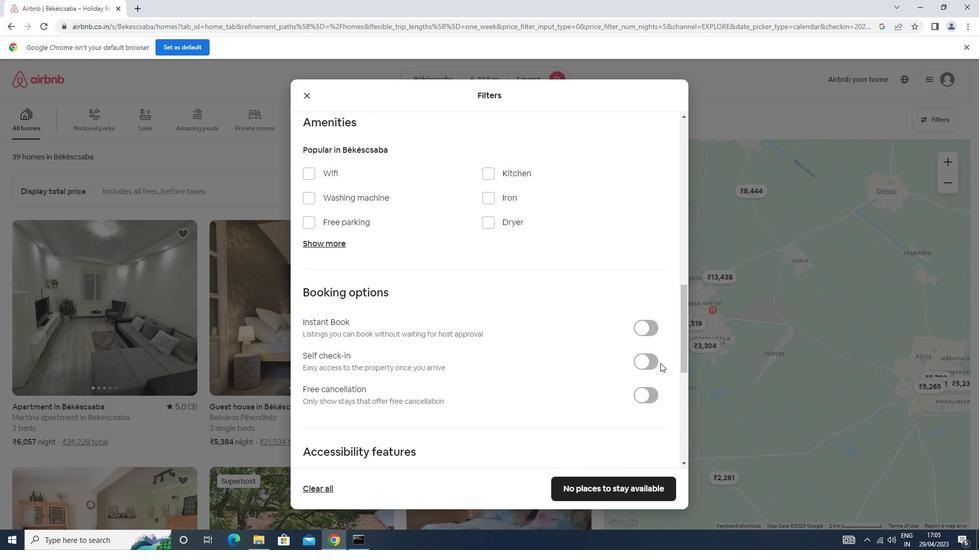 
Action: Mouse moved to (594, 378)
Screenshot: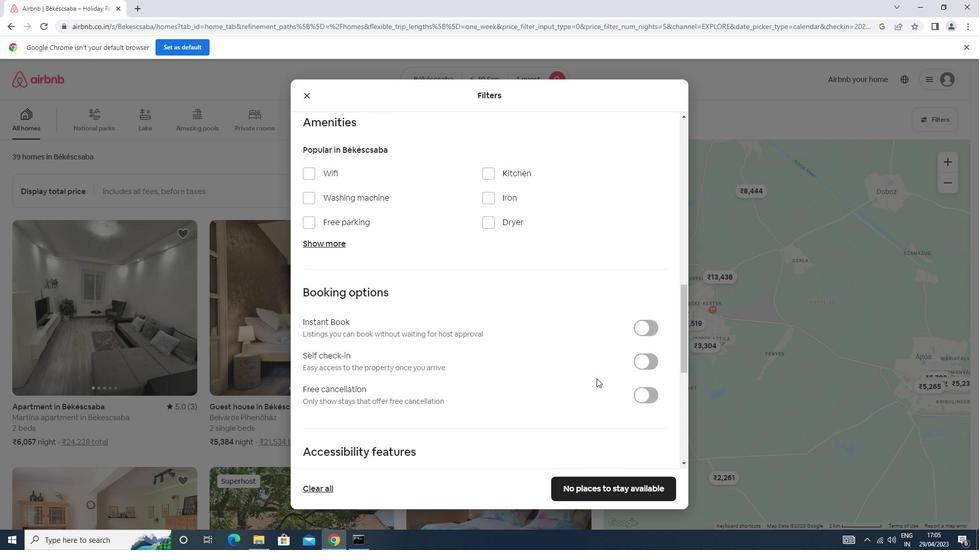 
Action: Mouse scrolled (594, 377) with delta (0, 0)
Screenshot: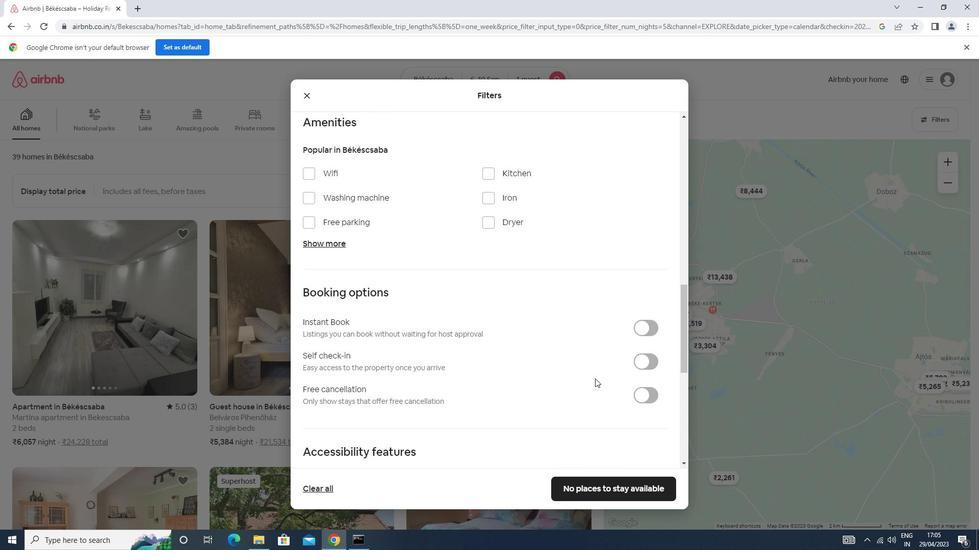 
Action: Mouse moved to (594, 378)
Screenshot: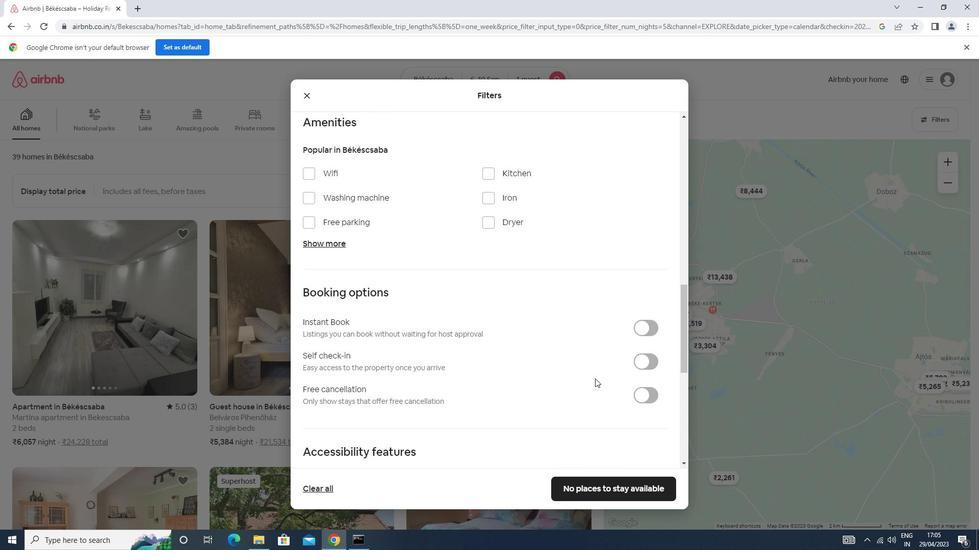 
Action: Mouse scrolled (594, 377) with delta (0, 0)
Screenshot: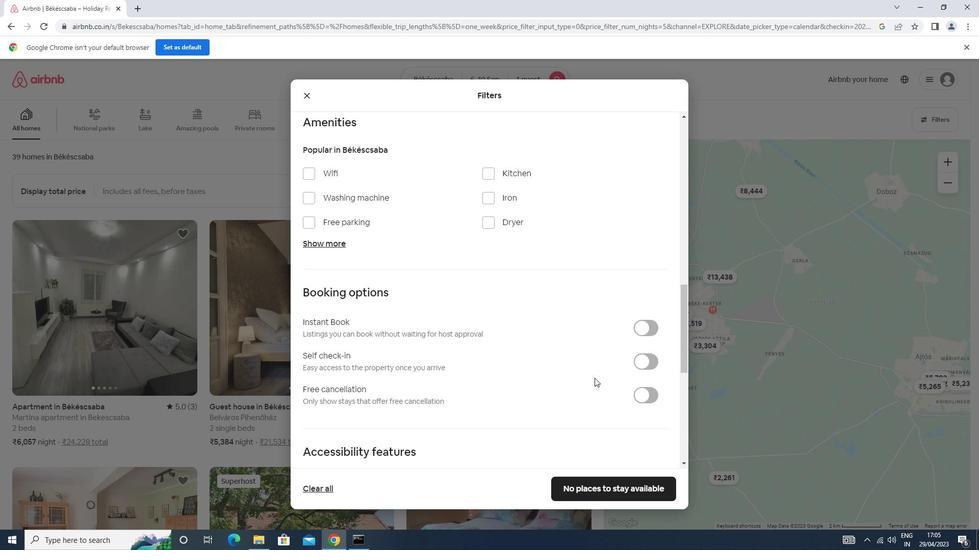 
Action: Mouse scrolled (594, 377) with delta (0, 0)
Screenshot: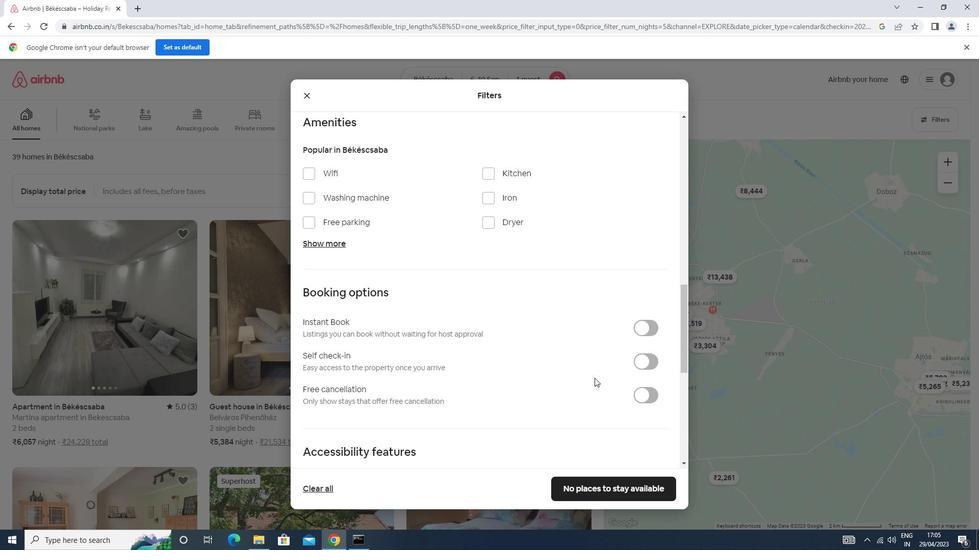 
Action: Mouse scrolled (594, 377) with delta (0, 0)
Screenshot: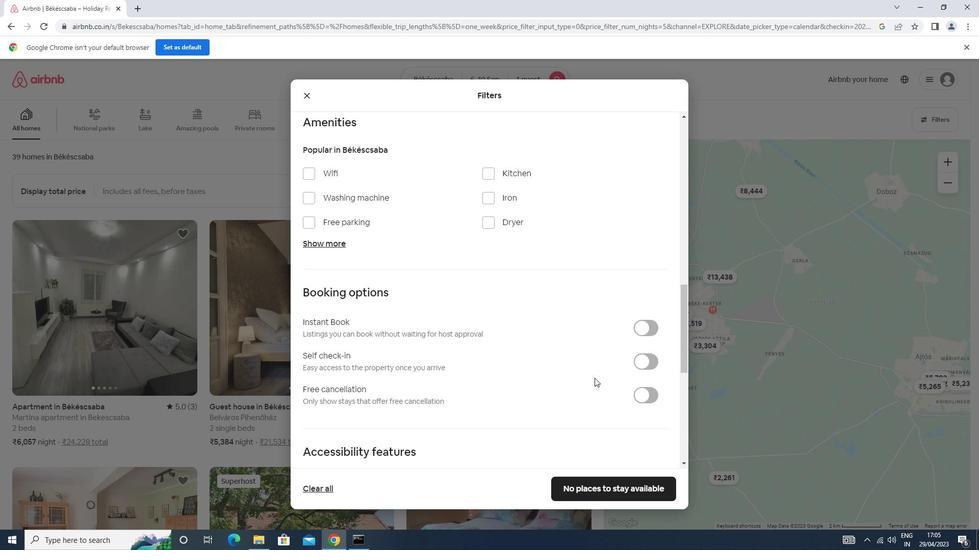 
Action: Mouse scrolled (594, 377) with delta (0, 0)
Screenshot: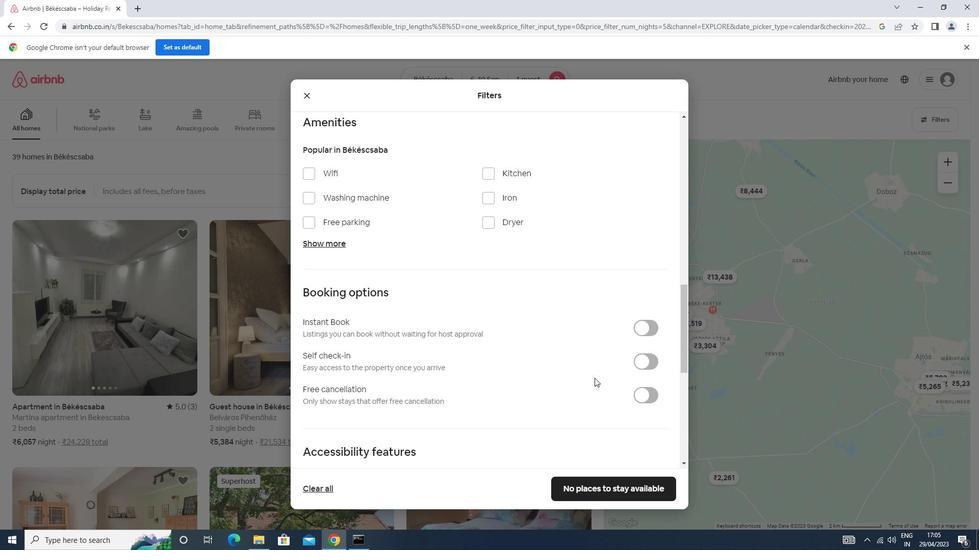 
Action: Mouse scrolled (594, 377) with delta (0, 0)
Screenshot: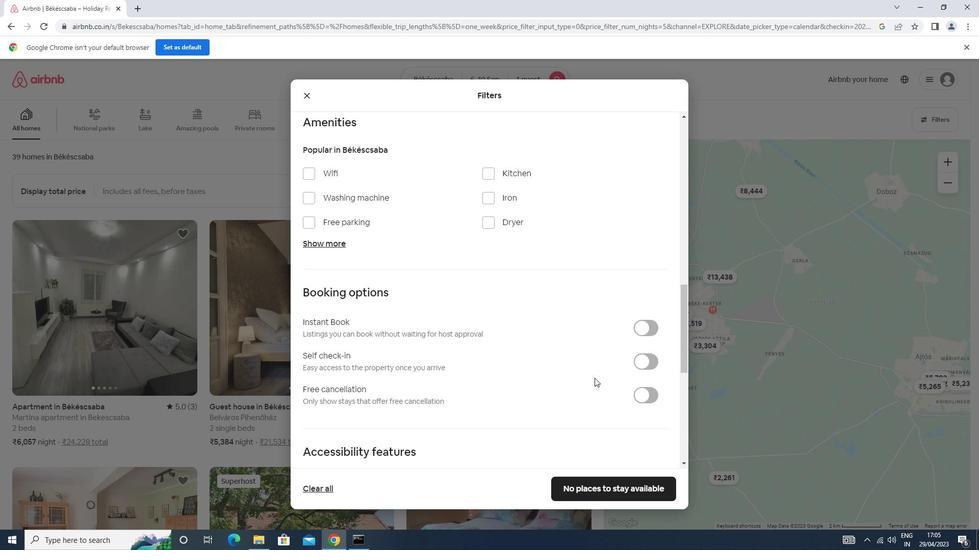 
Action: Mouse scrolled (594, 377) with delta (0, 0)
Screenshot: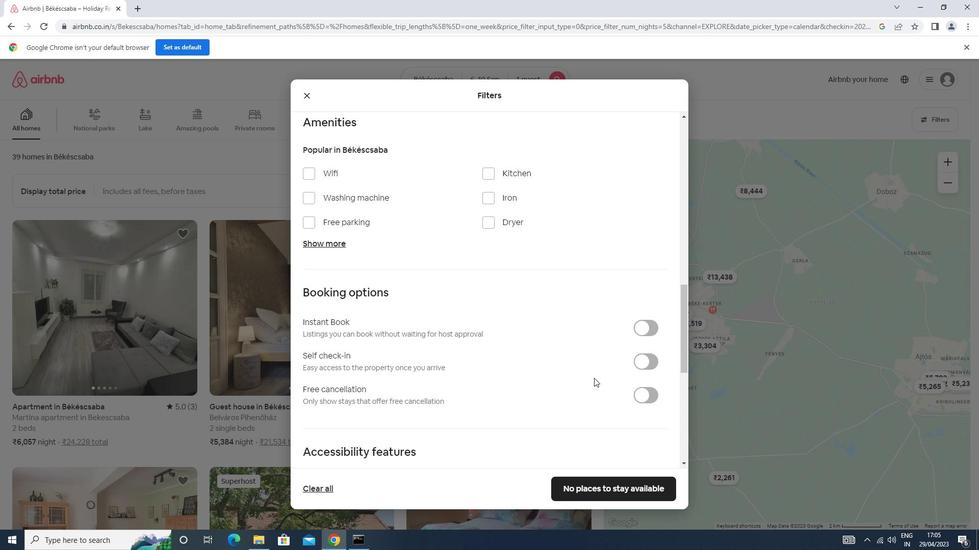 
Action: Mouse moved to (327, 395)
Screenshot: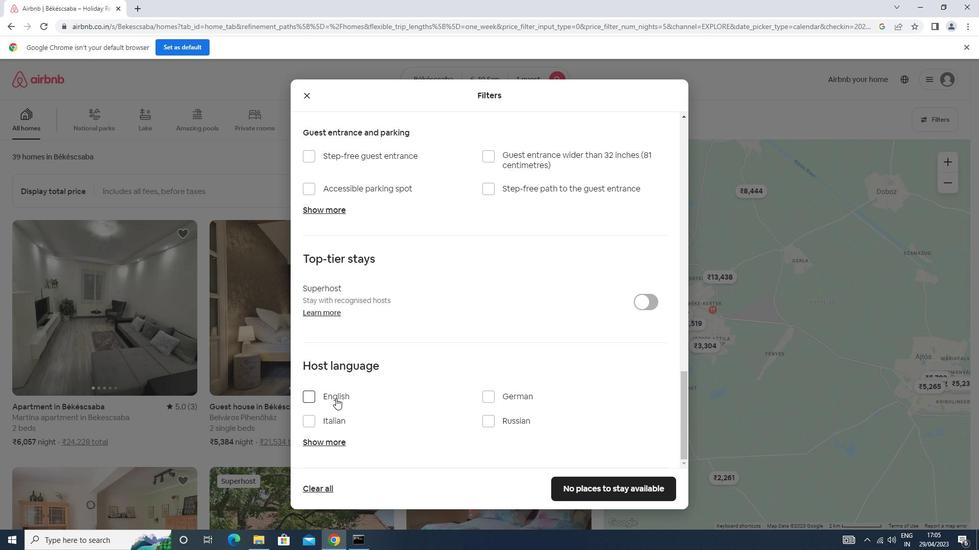 
Action: Mouse pressed left at (327, 395)
Screenshot: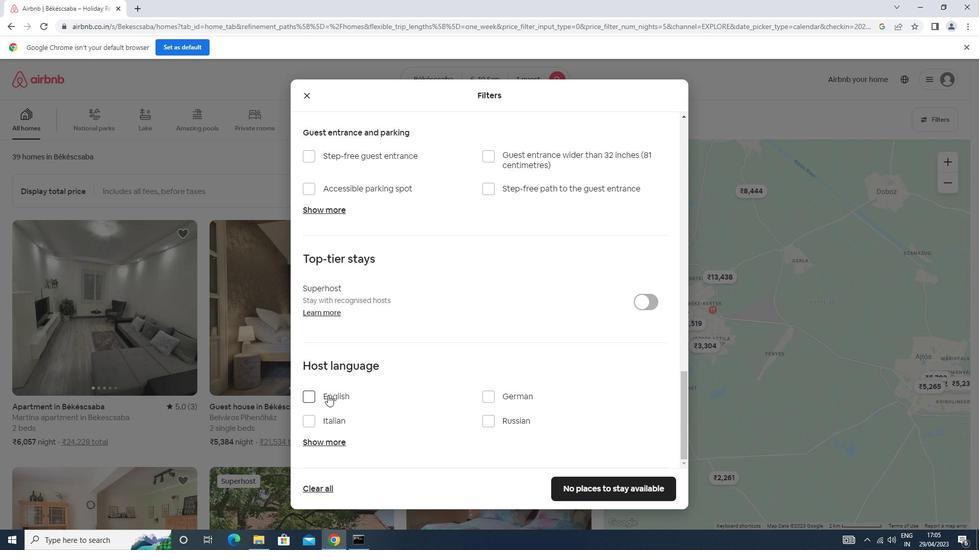 
Action: Mouse moved to (584, 485)
Screenshot: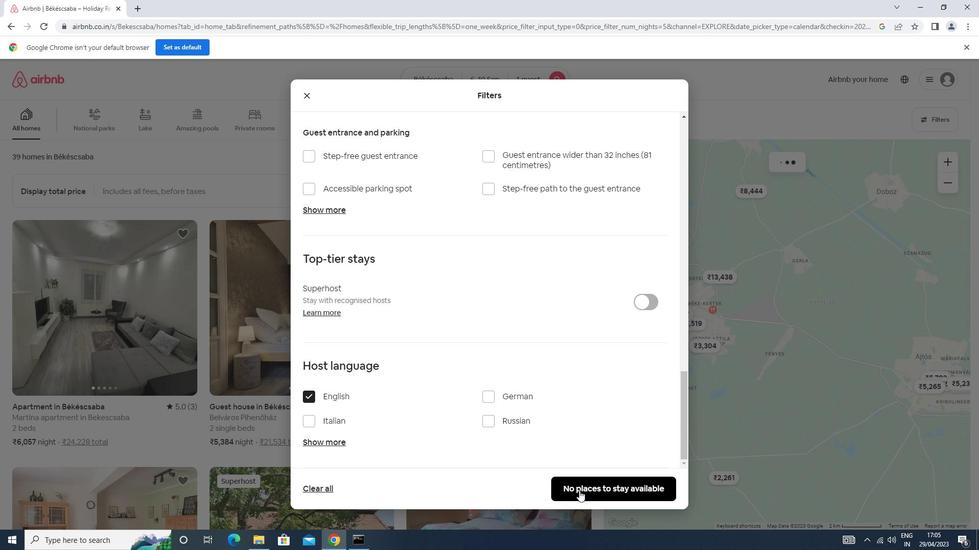 
Action: Mouse pressed left at (584, 485)
Screenshot: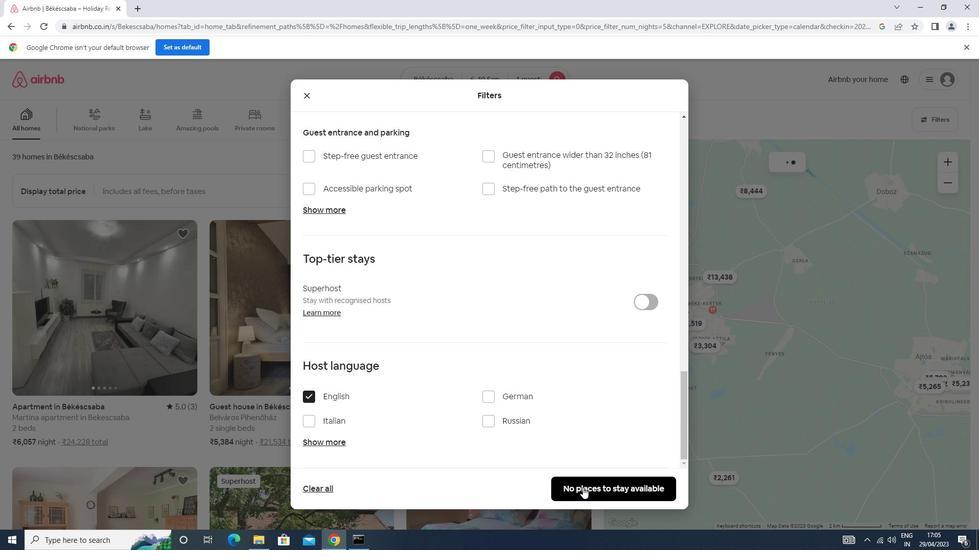 
Action: Mouse moved to (583, 483)
Screenshot: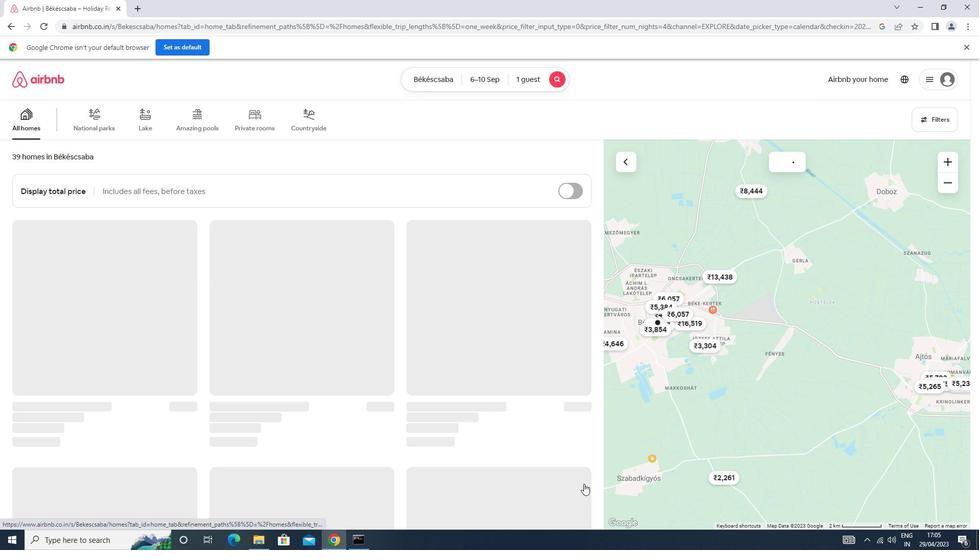 
